 Task: Search one way flight ticket for 4 adults, 2 children, 2 infants in seat and 1 infant on lap in economy from Bemidji: Bemidji Regional Airport to Springfield: Abraham Lincoln Capital Airport on 5-2-2023. Choice of flights is Westjet. Price is upto 80000. Outbound departure time preference is 17:15.
Action: Mouse moved to (309, 128)
Screenshot: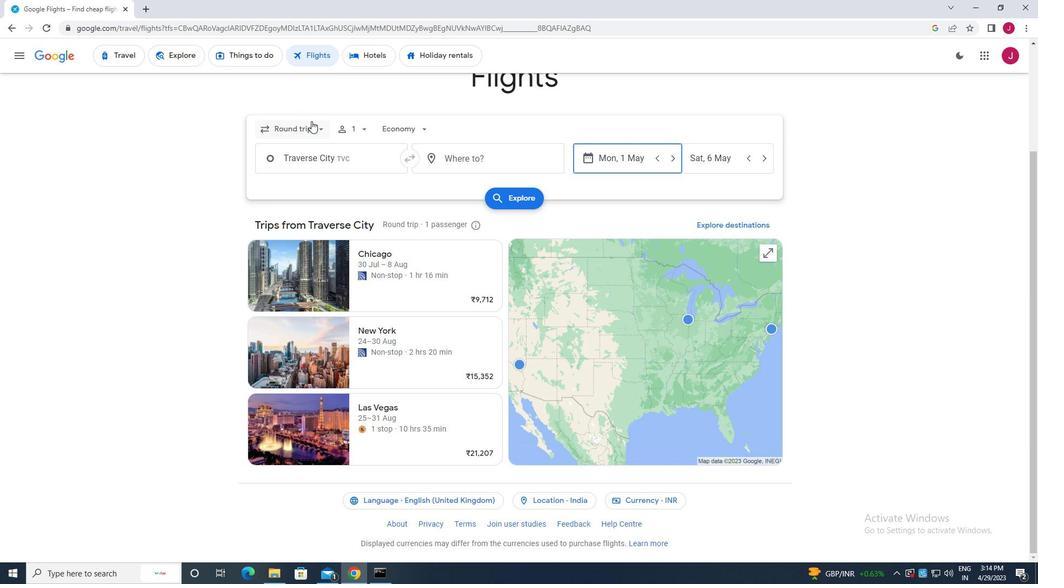 
Action: Mouse pressed left at (309, 128)
Screenshot: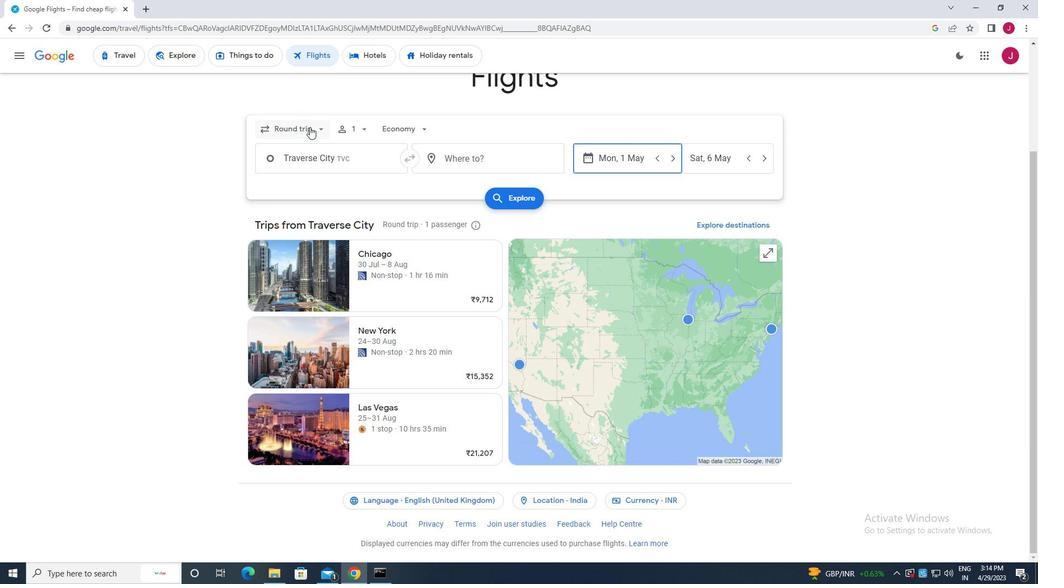 
Action: Mouse moved to (310, 181)
Screenshot: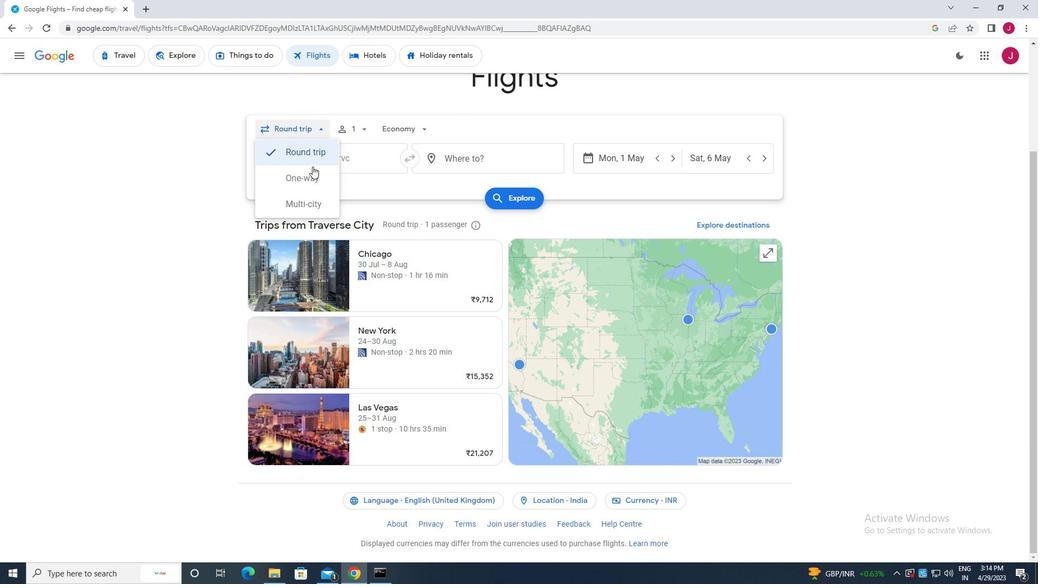 
Action: Mouse pressed left at (310, 181)
Screenshot: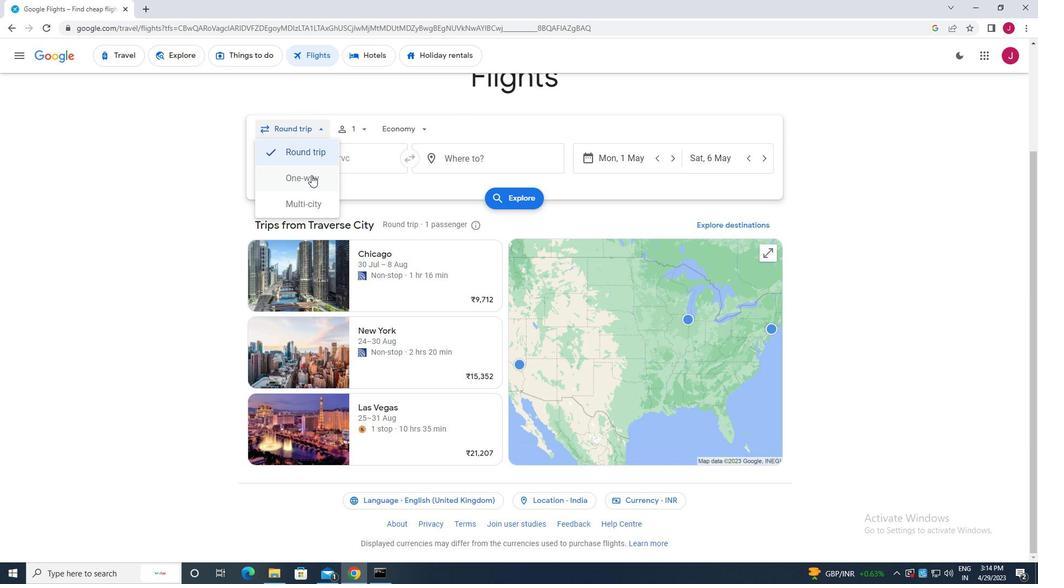 
Action: Mouse moved to (360, 126)
Screenshot: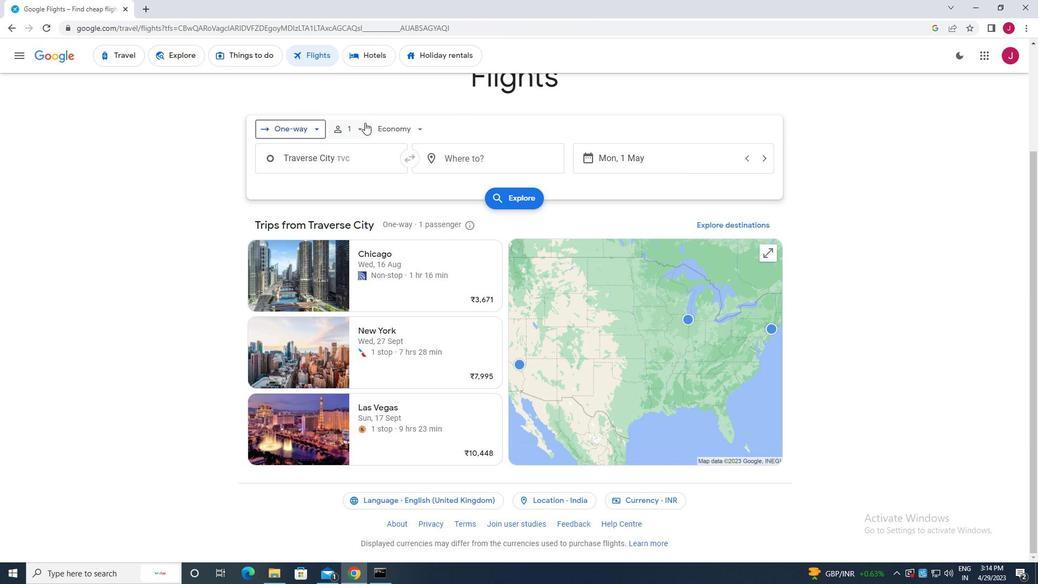 
Action: Mouse pressed left at (360, 126)
Screenshot: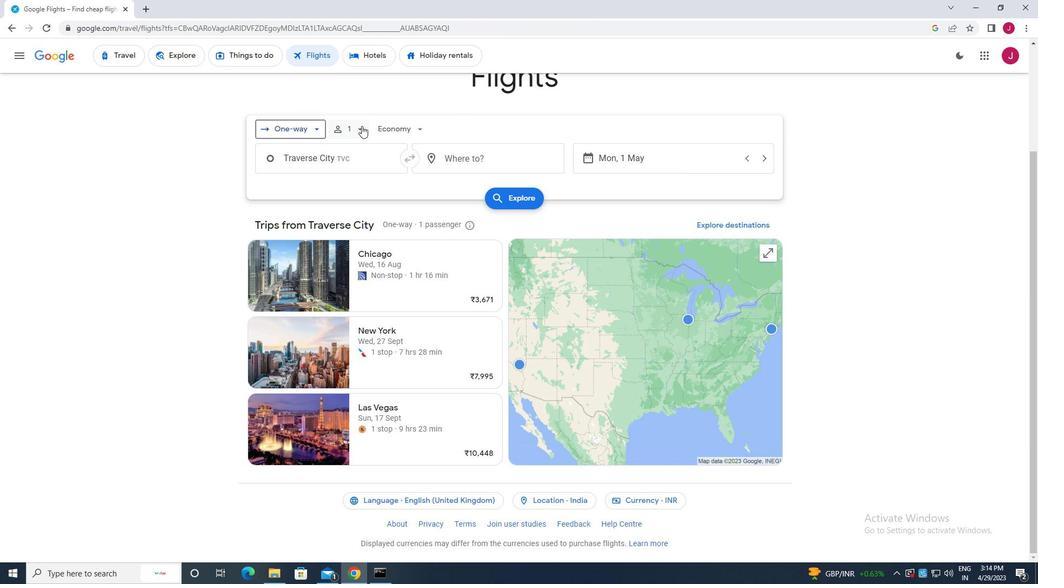 
Action: Mouse moved to (447, 157)
Screenshot: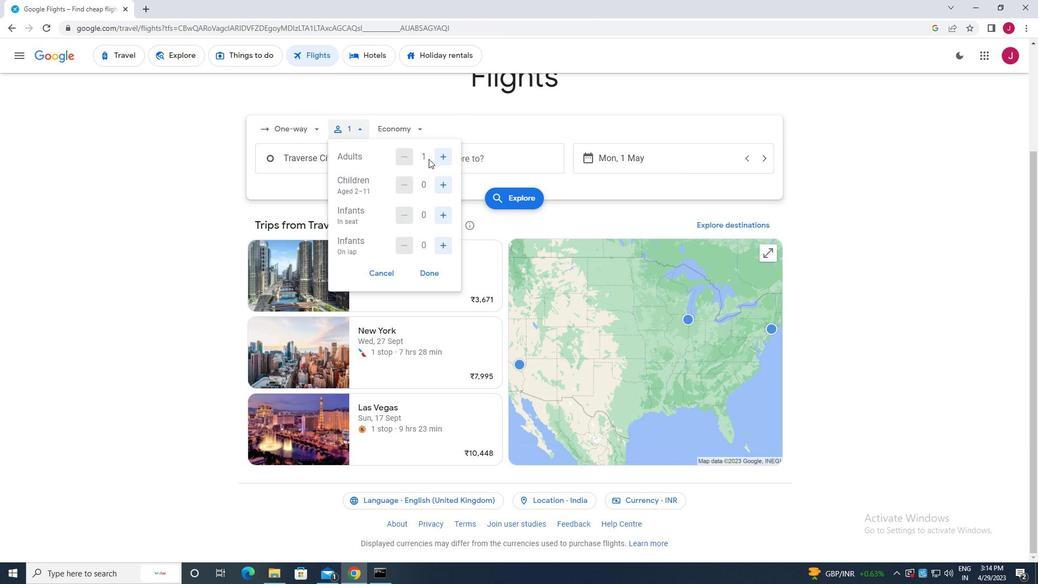 
Action: Mouse pressed left at (447, 157)
Screenshot: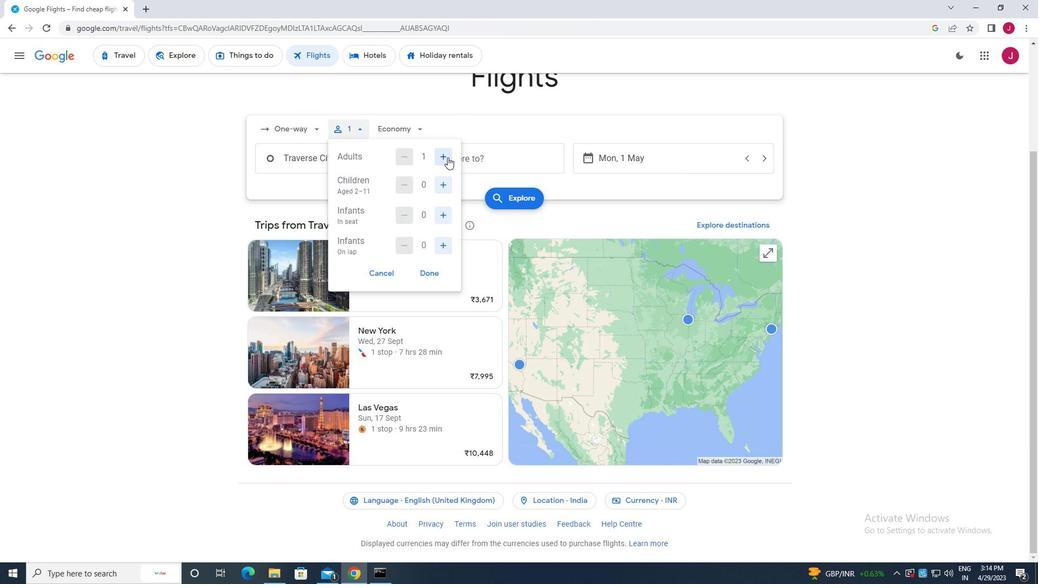 
Action: Mouse pressed left at (447, 157)
Screenshot: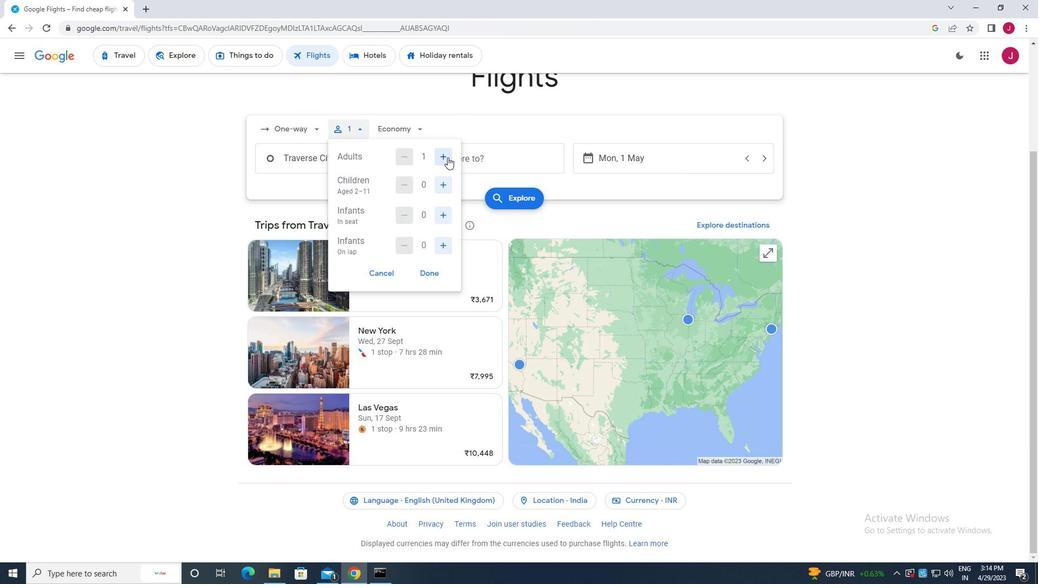 
Action: Mouse pressed left at (447, 157)
Screenshot: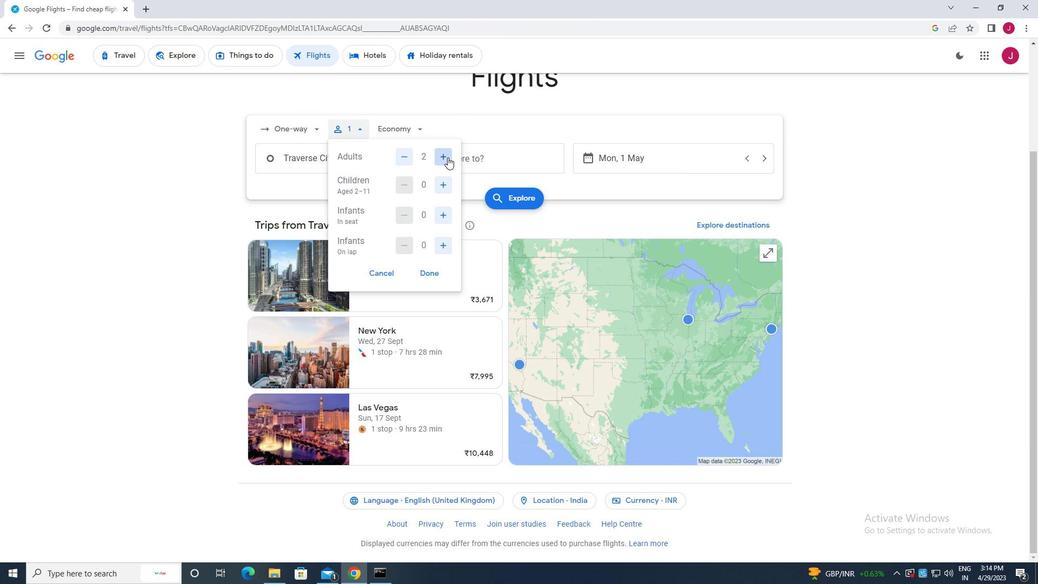 
Action: Mouse moved to (441, 186)
Screenshot: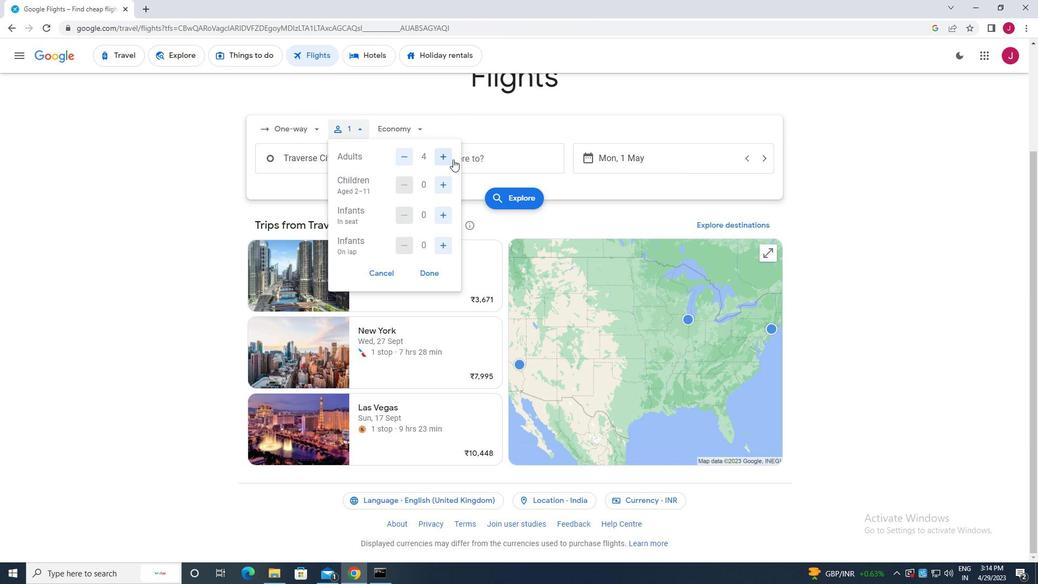 
Action: Mouse pressed left at (441, 186)
Screenshot: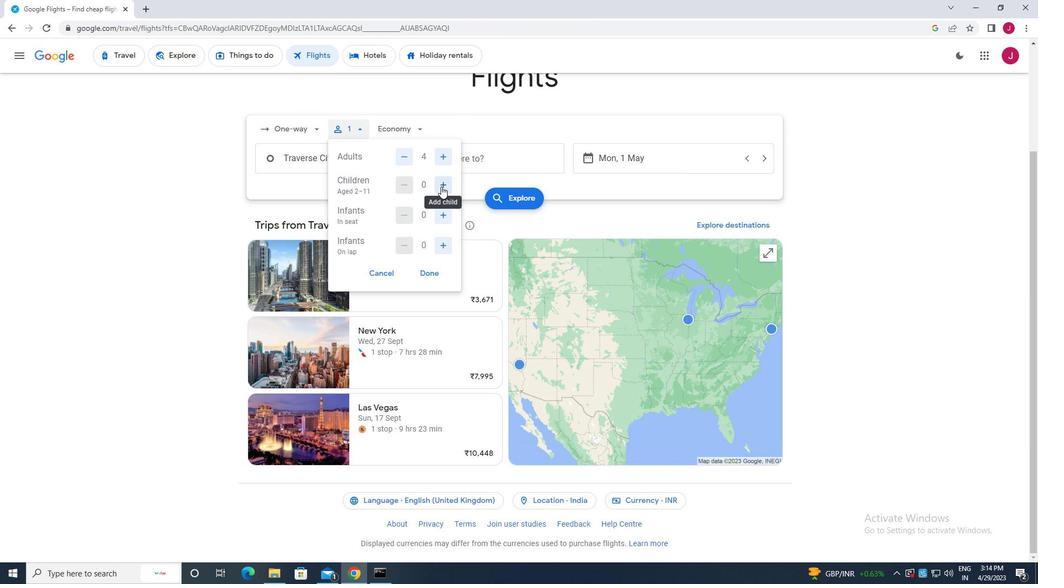 
Action: Mouse pressed left at (441, 186)
Screenshot: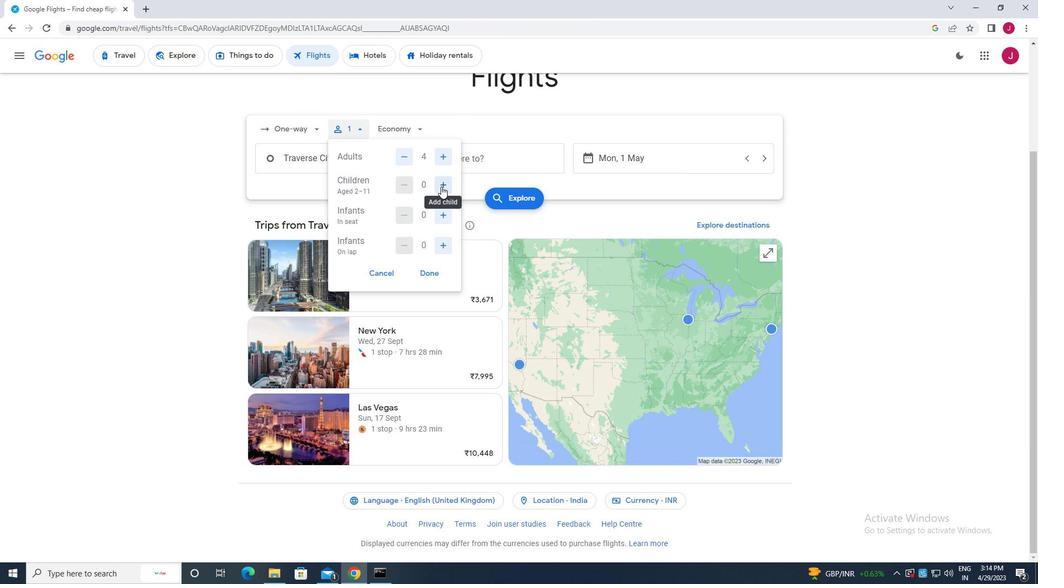 
Action: Mouse moved to (443, 213)
Screenshot: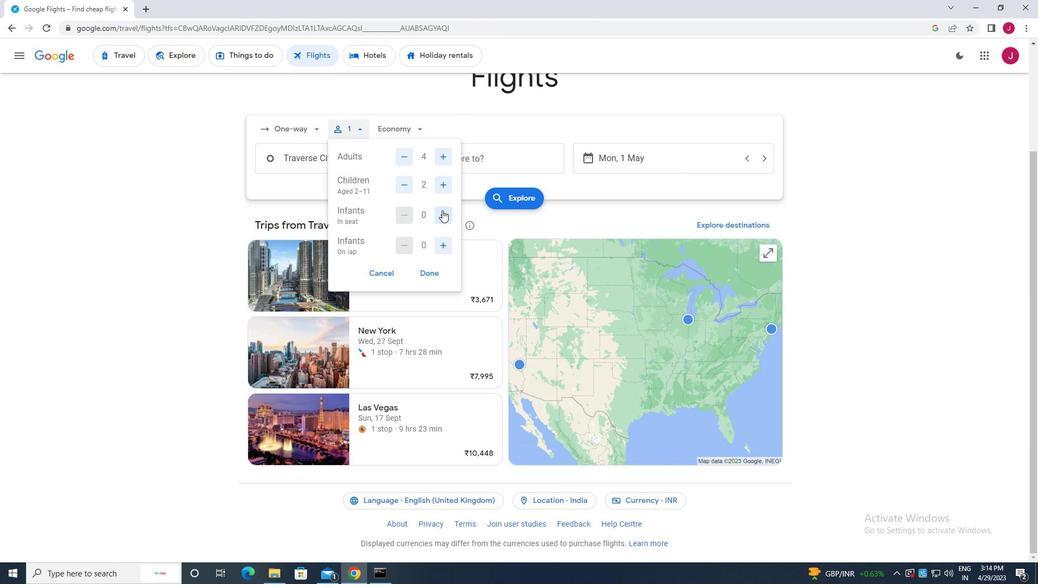 
Action: Mouse pressed left at (443, 213)
Screenshot: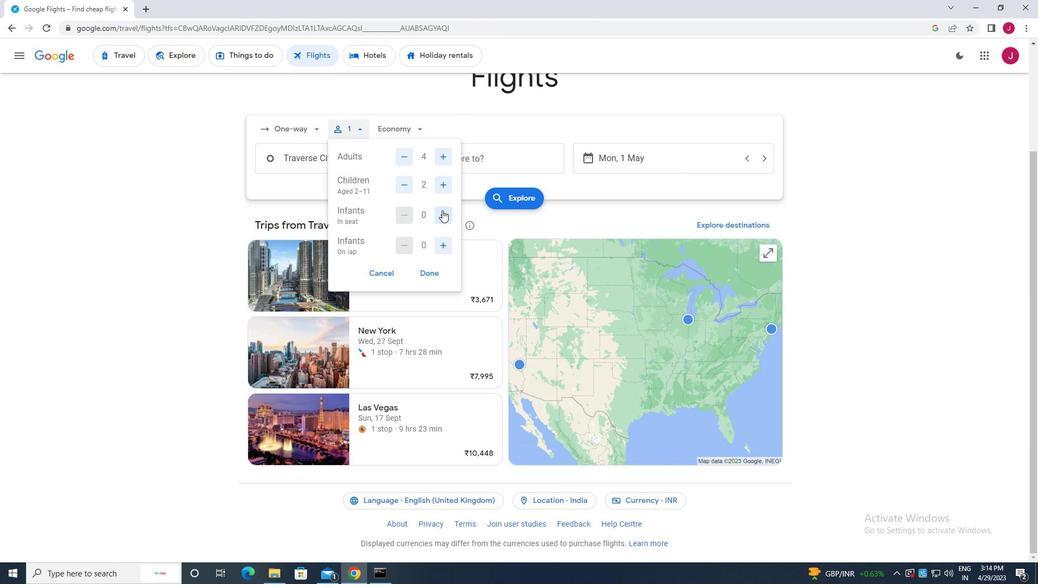 
Action: Mouse moved to (443, 213)
Screenshot: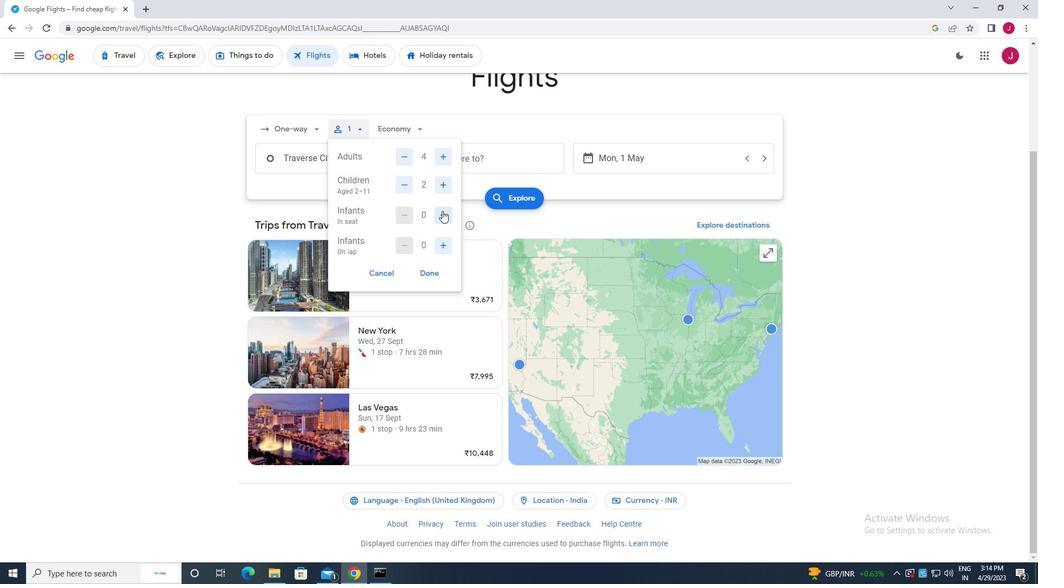 
Action: Mouse pressed left at (443, 213)
Screenshot: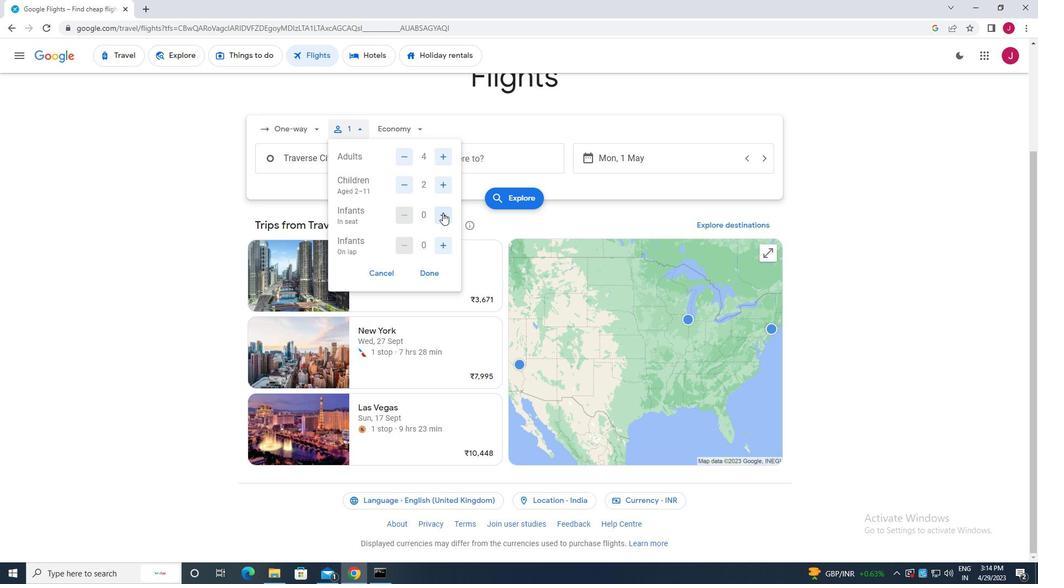 
Action: Mouse moved to (443, 244)
Screenshot: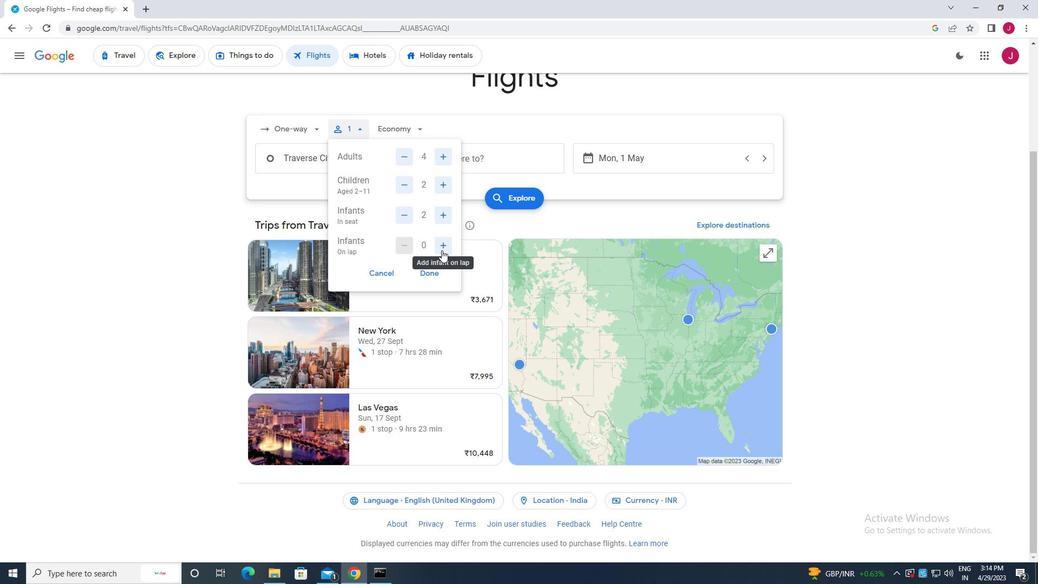 
Action: Mouse pressed left at (443, 244)
Screenshot: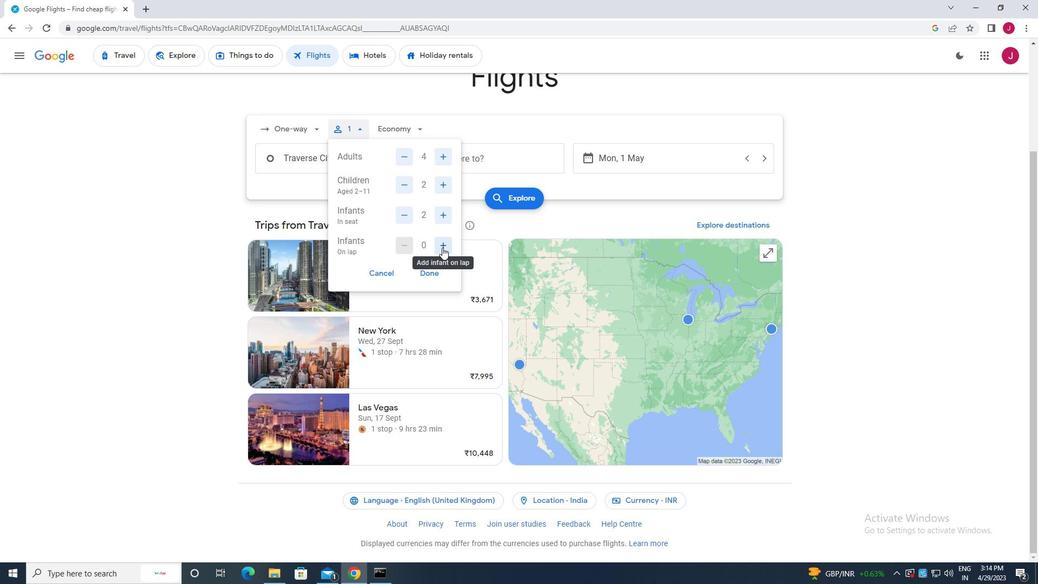 
Action: Mouse moved to (432, 270)
Screenshot: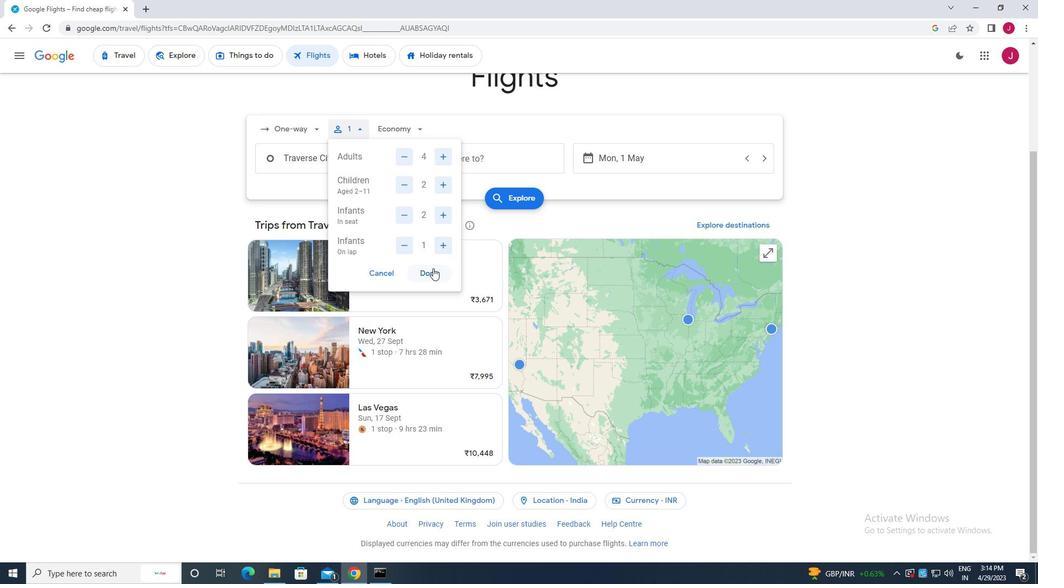 
Action: Mouse pressed left at (432, 270)
Screenshot: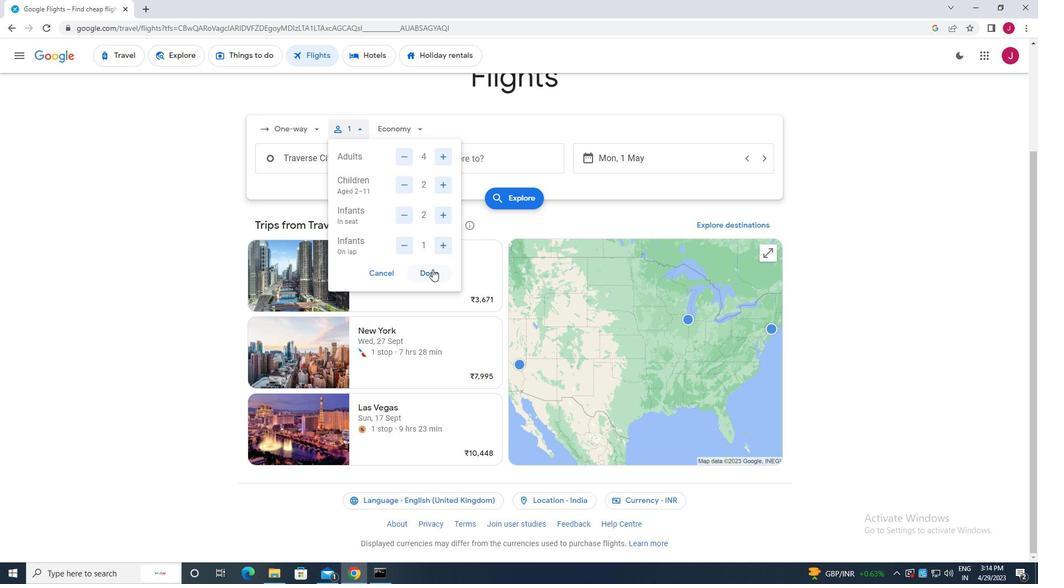 
Action: Mouse moved to (411, 130)
Screenshot: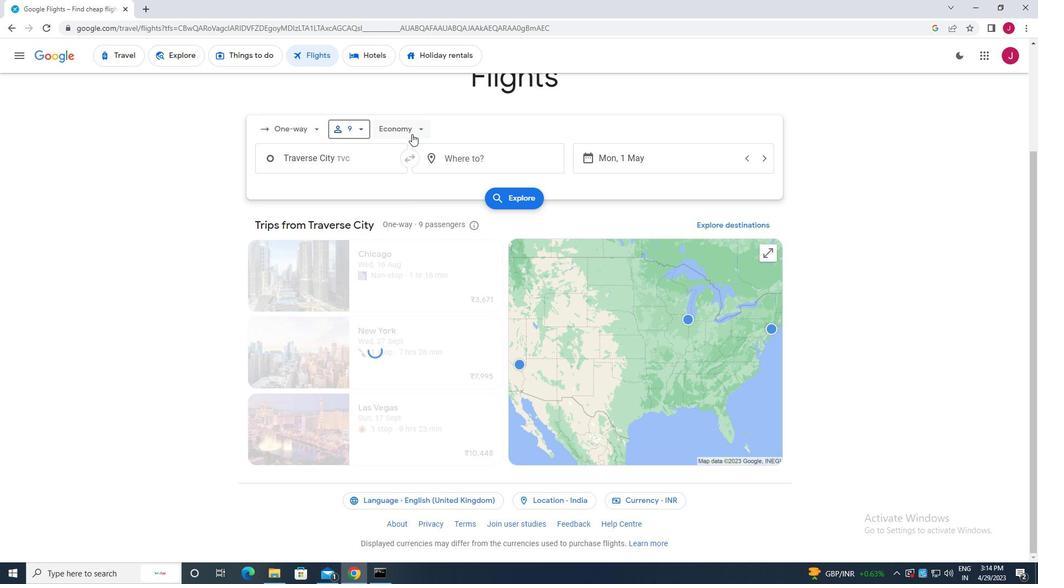 
Action: Mouse pressed left at (411, 130)
Screenshot: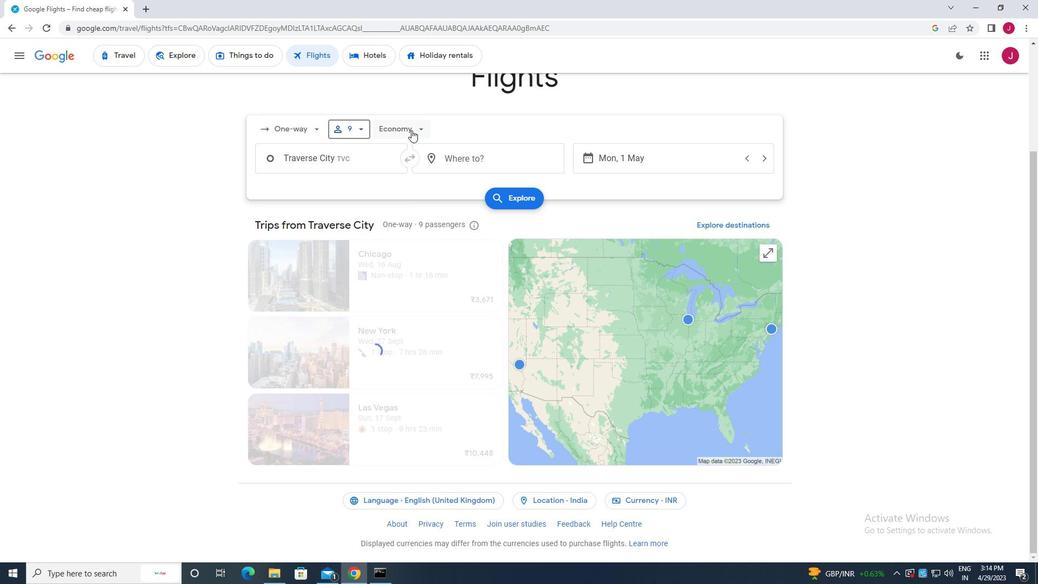 
Action: Mouse moved to (431, 150)
Screenshot: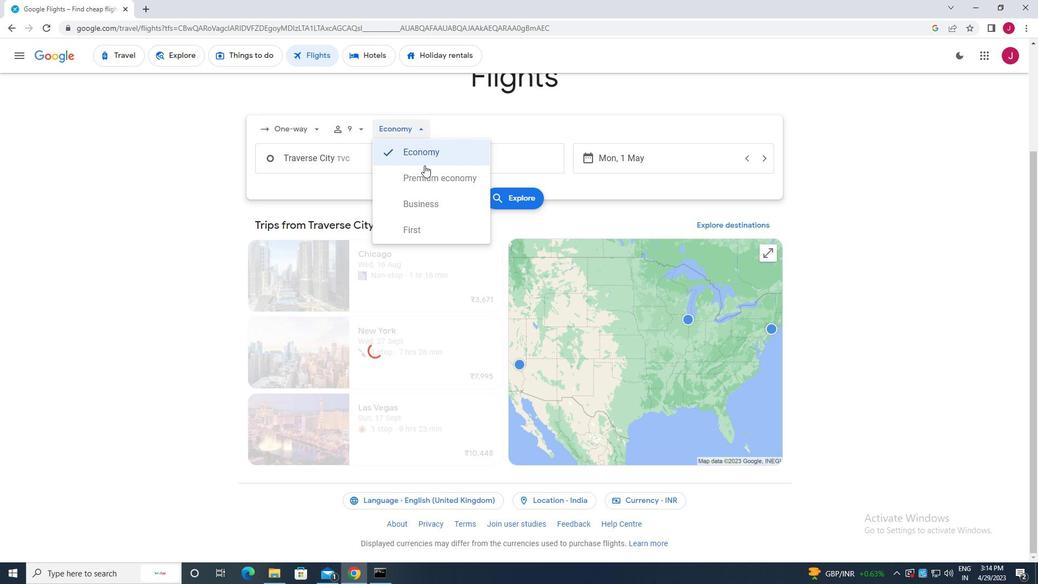 
Action: Mouse pressed left at (431, 150)
Screenshot: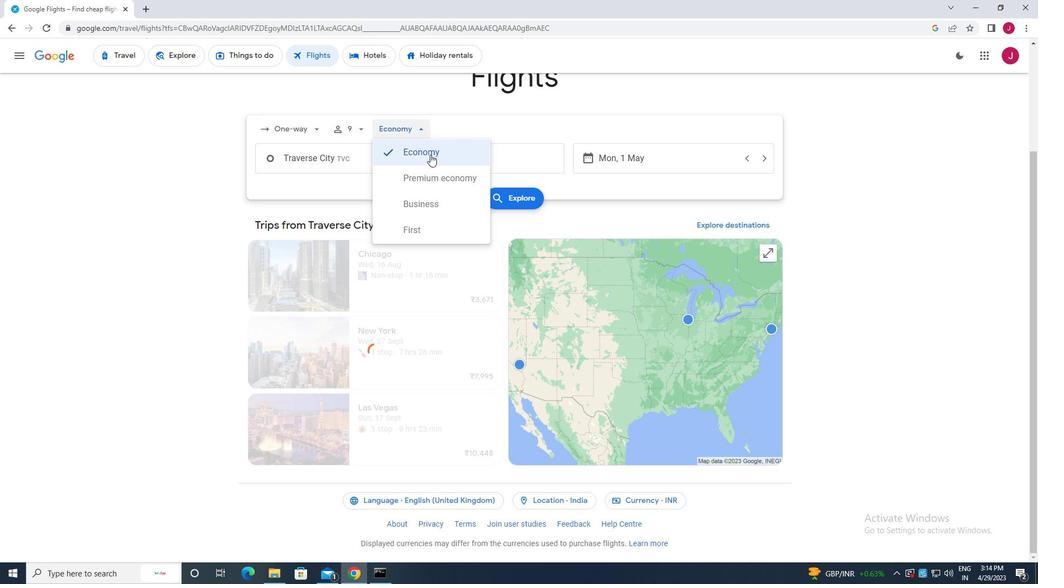 
Action: Mouse moved to (347, 156)
Screenshot: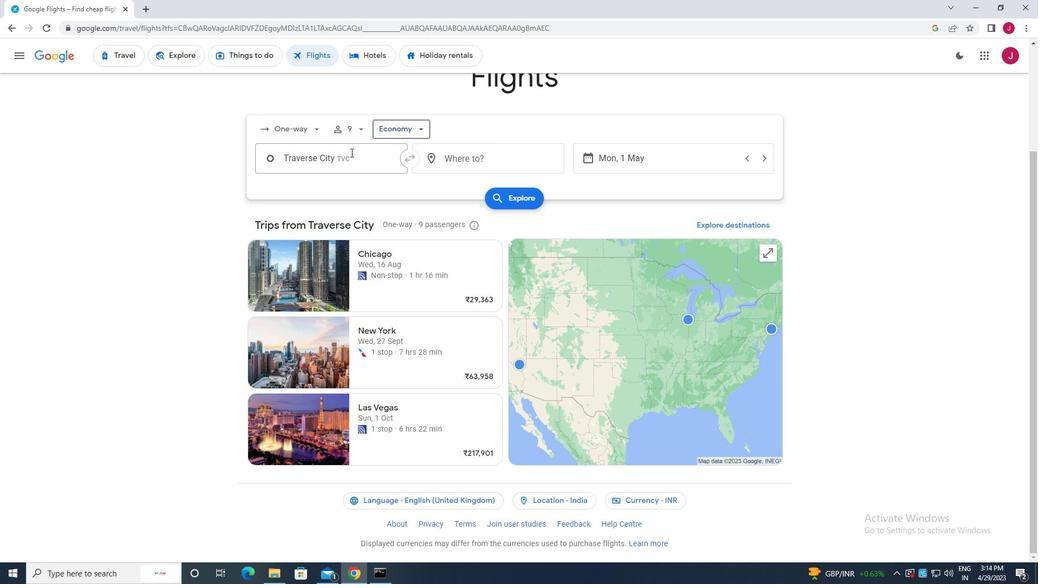 
Action: Mouse pressed left at (347, 156)
Screenshot: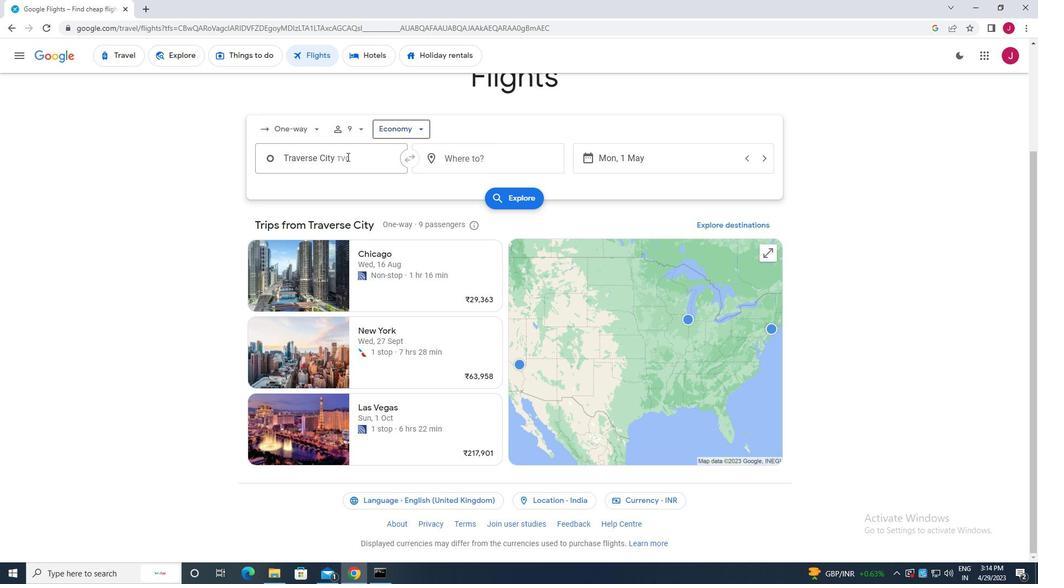 
Action: Mouse moved to (355, 172)
Screenshot: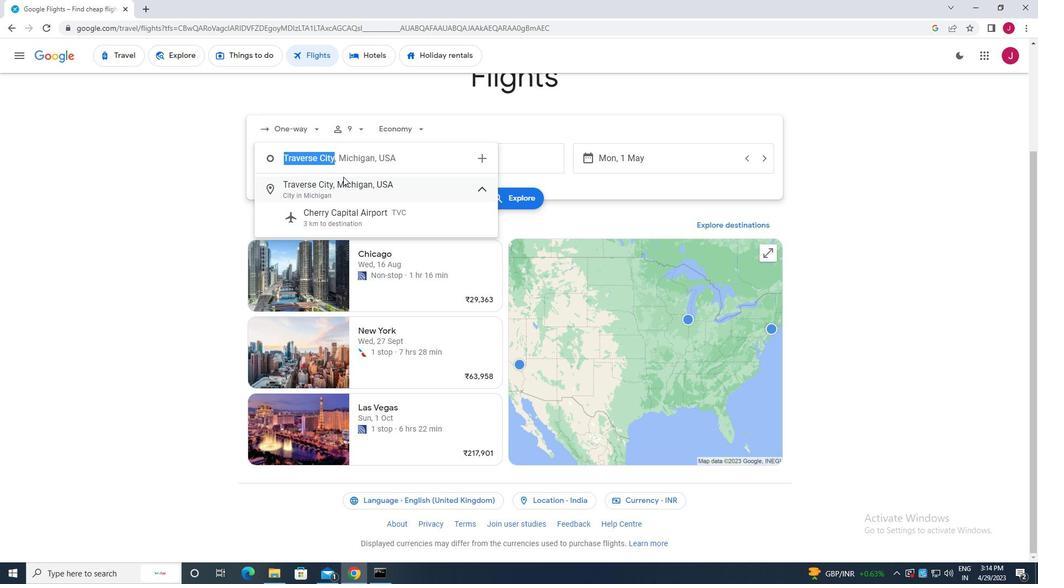 
Action: Key pressed bemidji
Screenshot: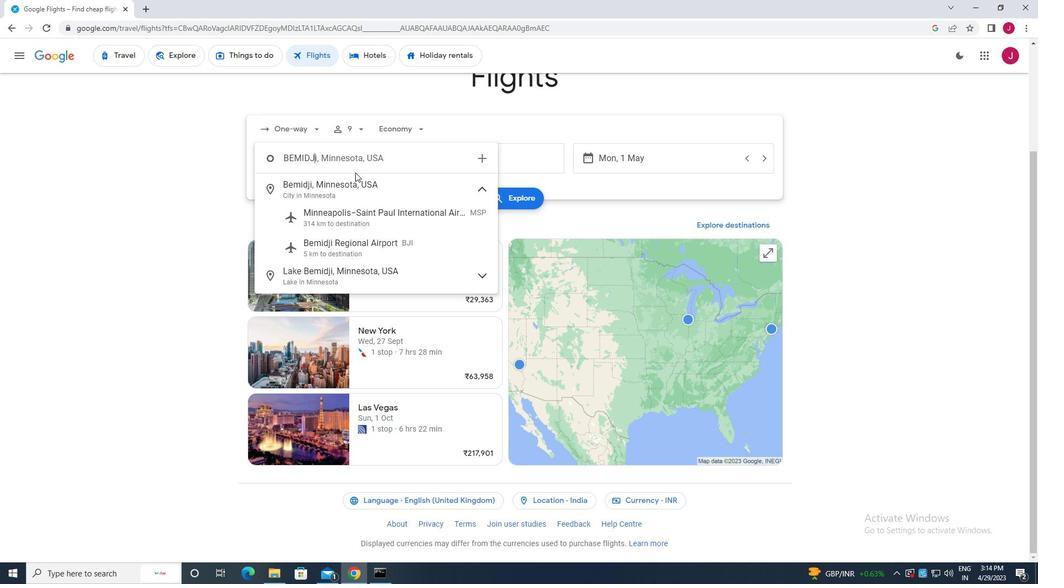 
Action: Mouse moved to (358, 241)
Screenshot: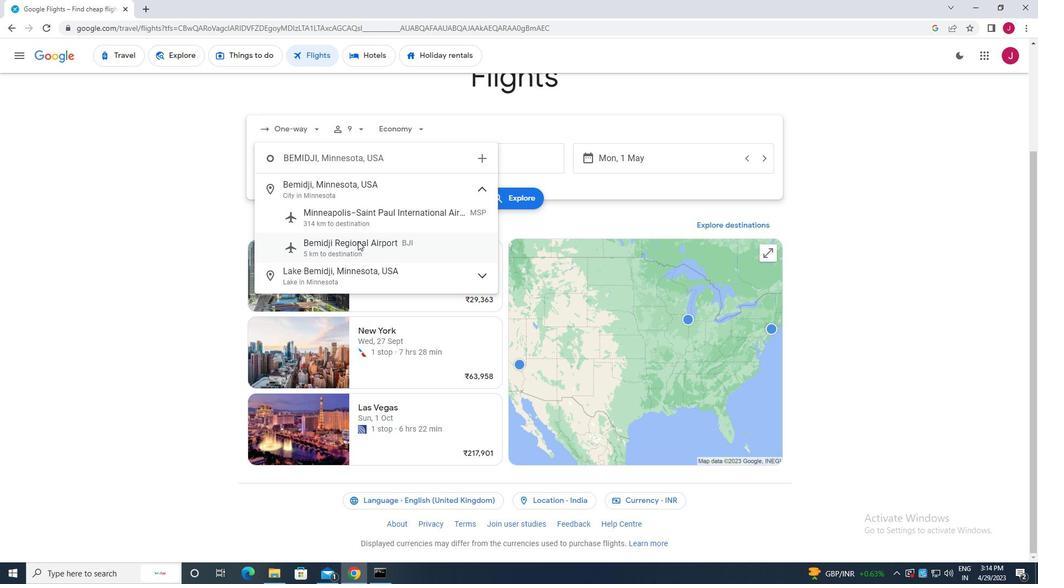 
Action: Mouse pressed left at (358, 241)
Screenshot: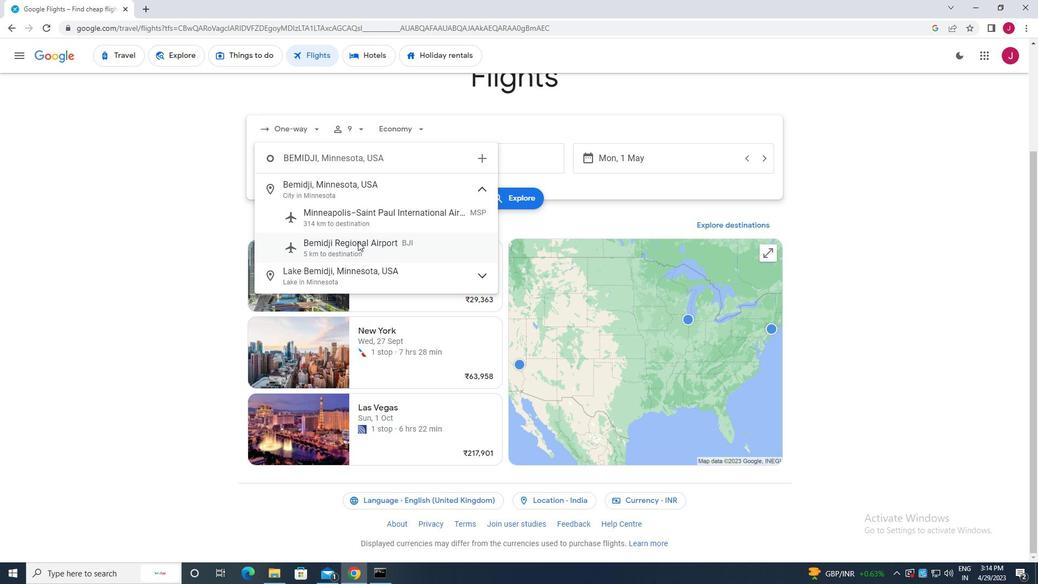 
Action: Mouse moved to (486, 160)
Screenshot: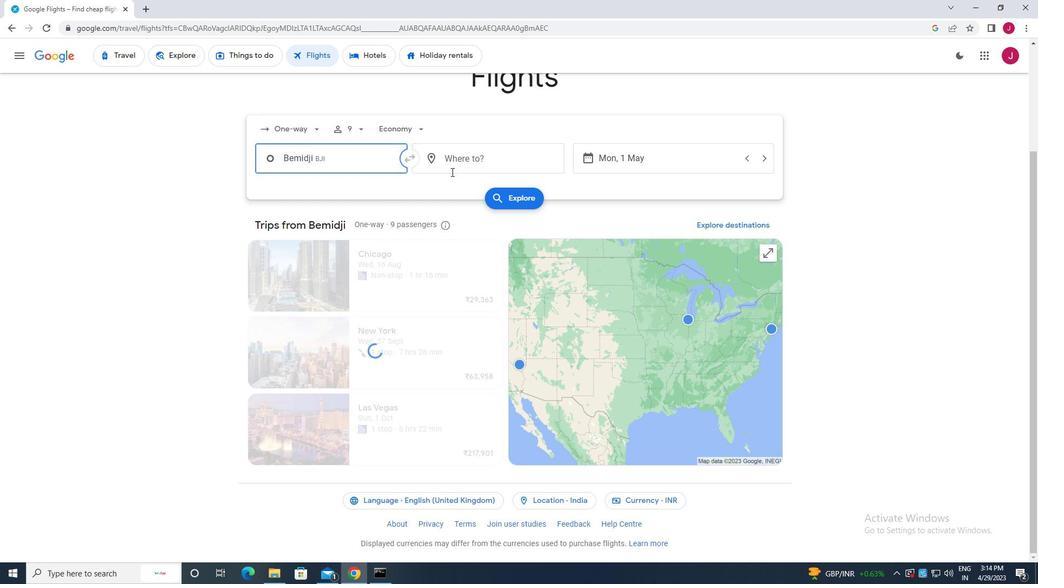 
Action: Mouse pressed left at (486, 160)
Screenshot: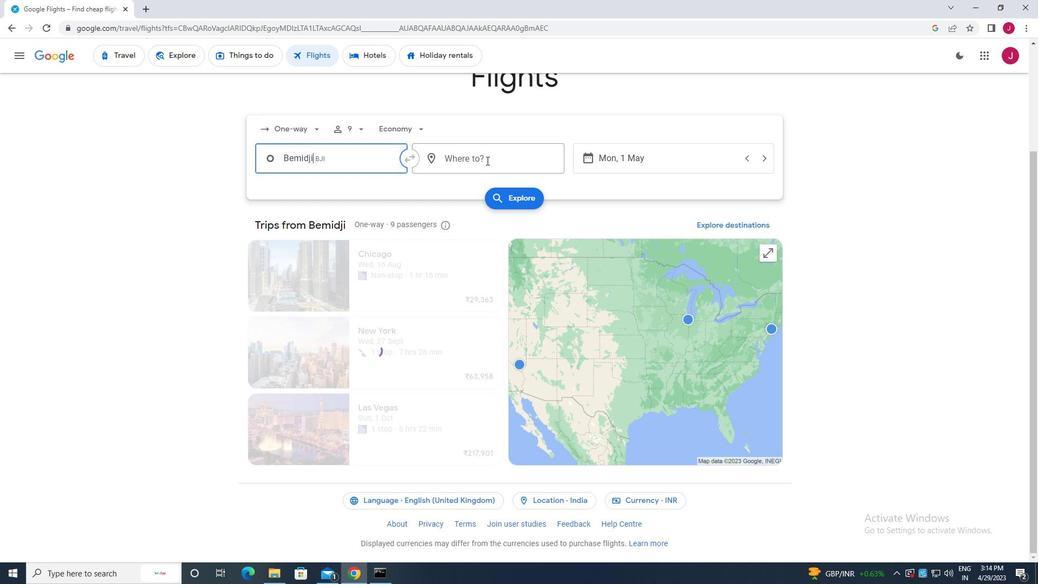 
Action: Mouse moved to (486, 160)
Screenshot: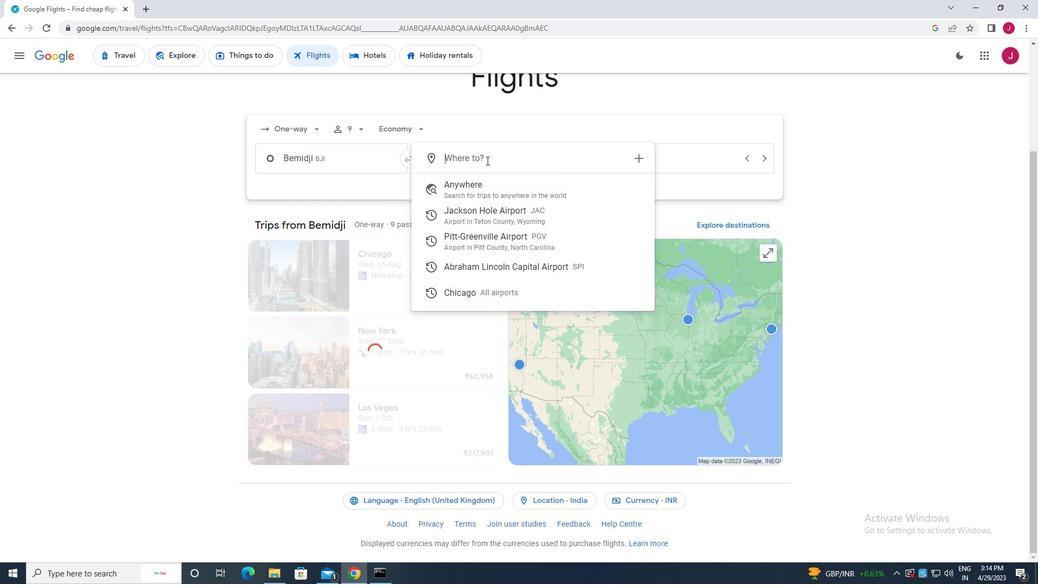 
Action: Key pressed abra
Screenshot: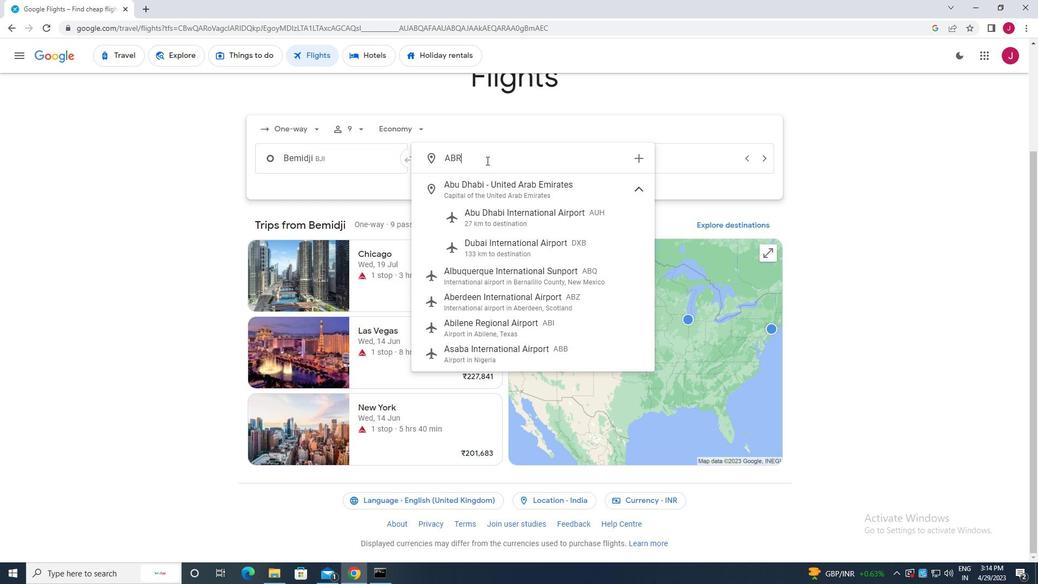
Action: Mouse moved to (483, 223)
Screenshot: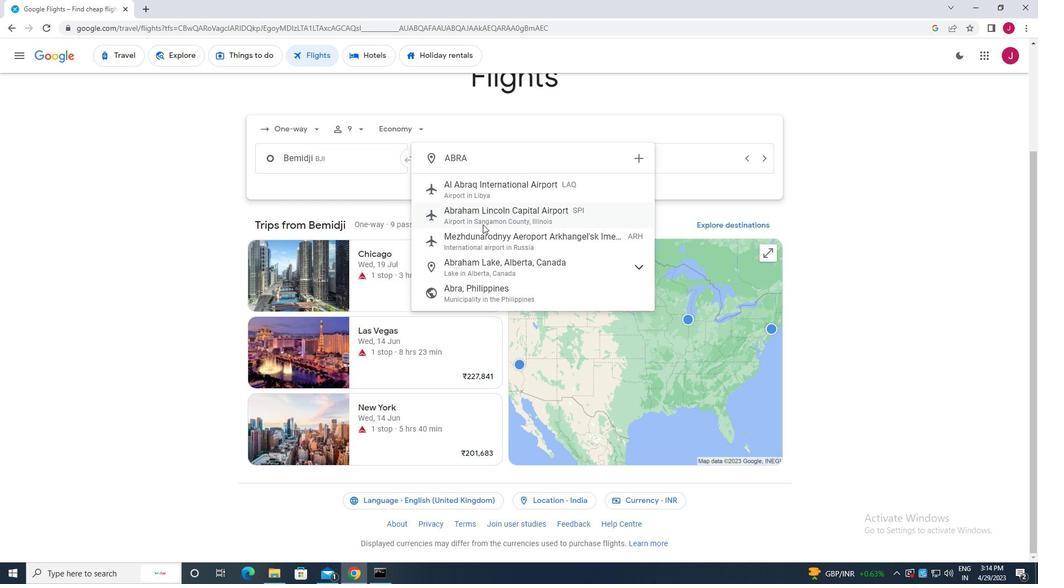 
Action: Mouse pressed left at (483, 223)
Screenshot: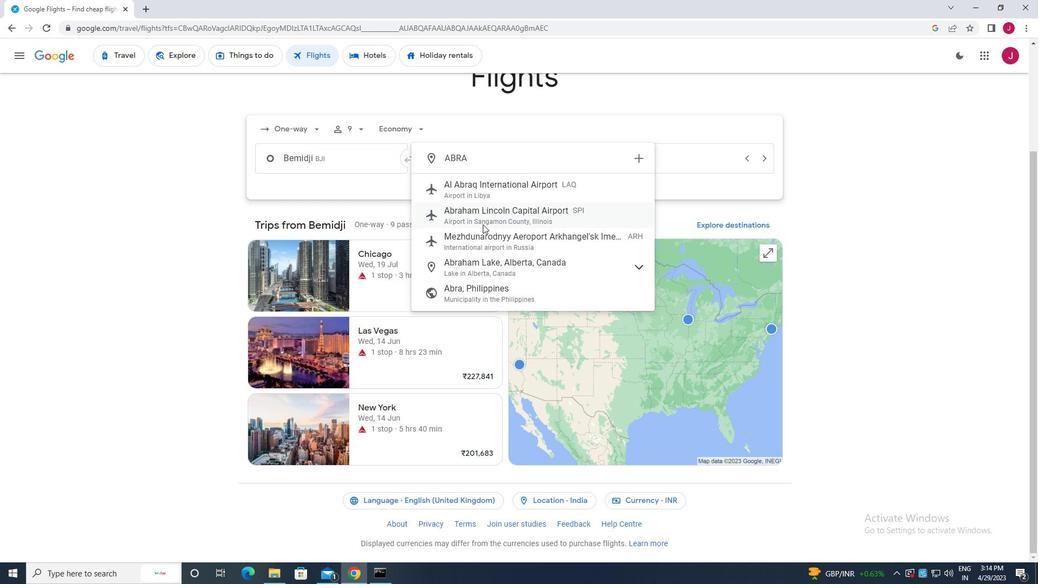 
Action: Mouse moved to (646, 161)
Screenshot: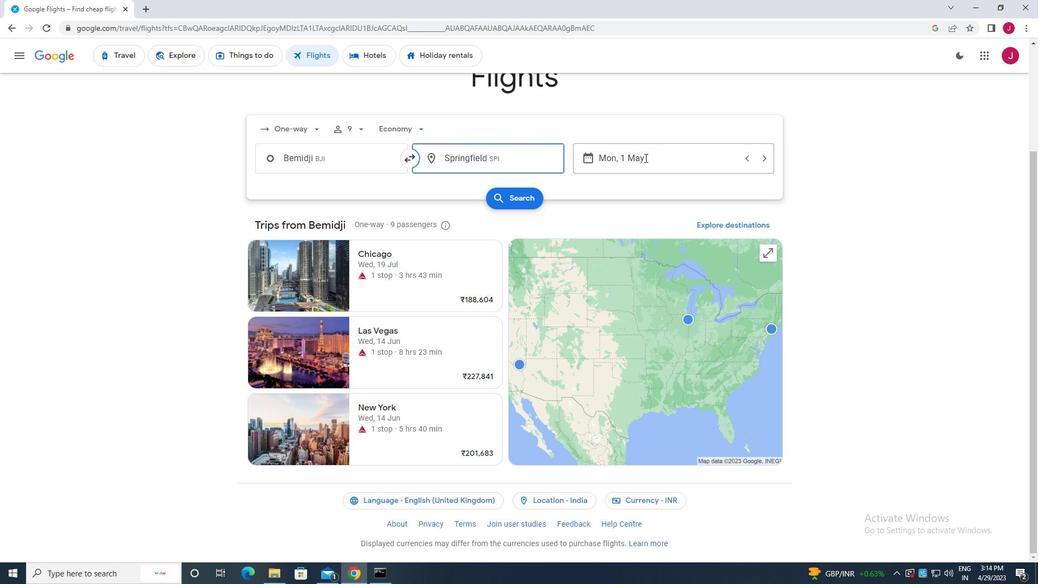 
Action: Mouse pressed left at (646, 161)
Screenshot: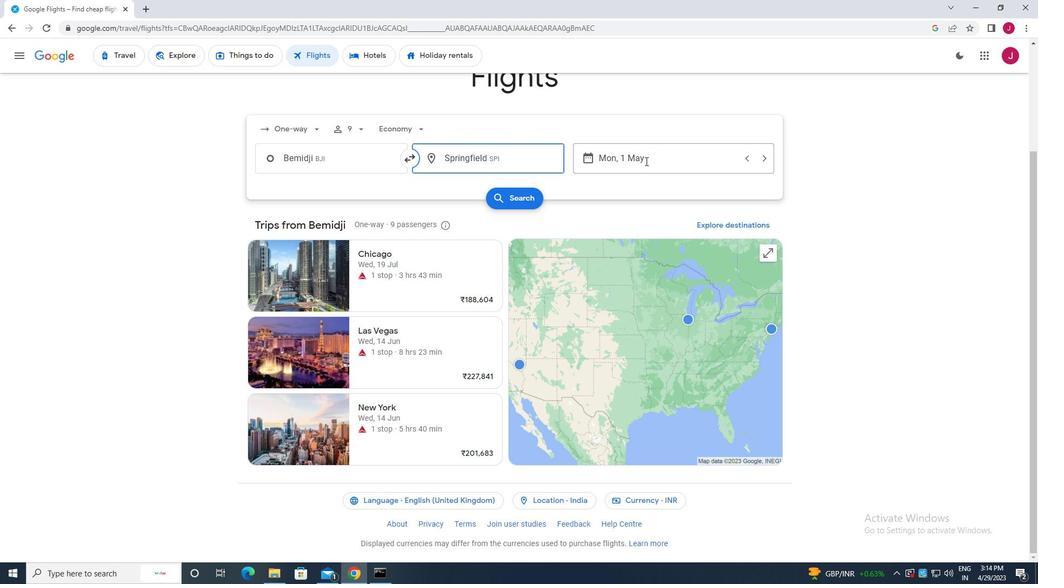 
Action: Mouse moved to (656, 248)
Screenshot: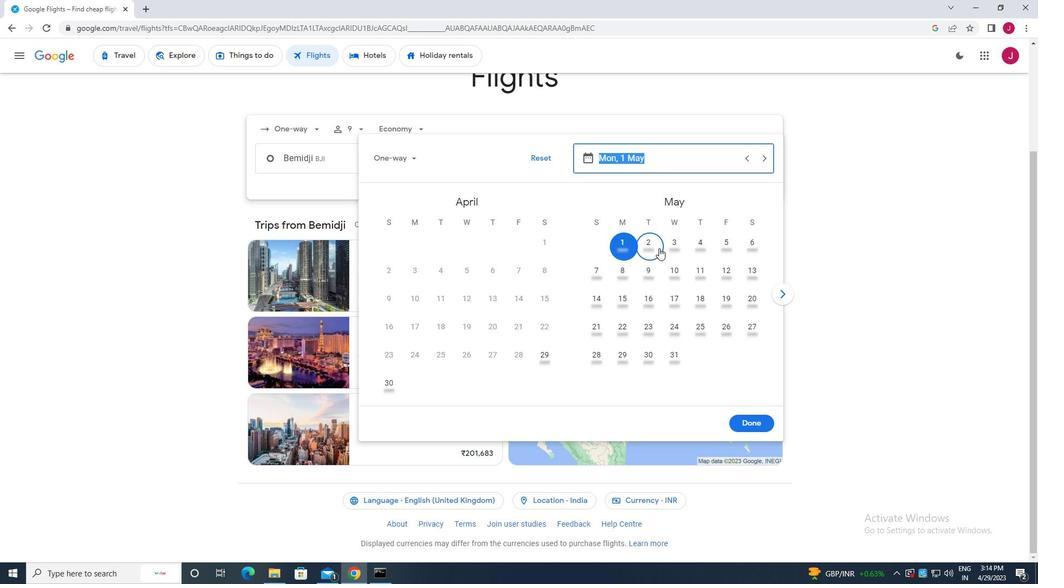
Action: Mouse pressed left at (656, 248)
Screenshot: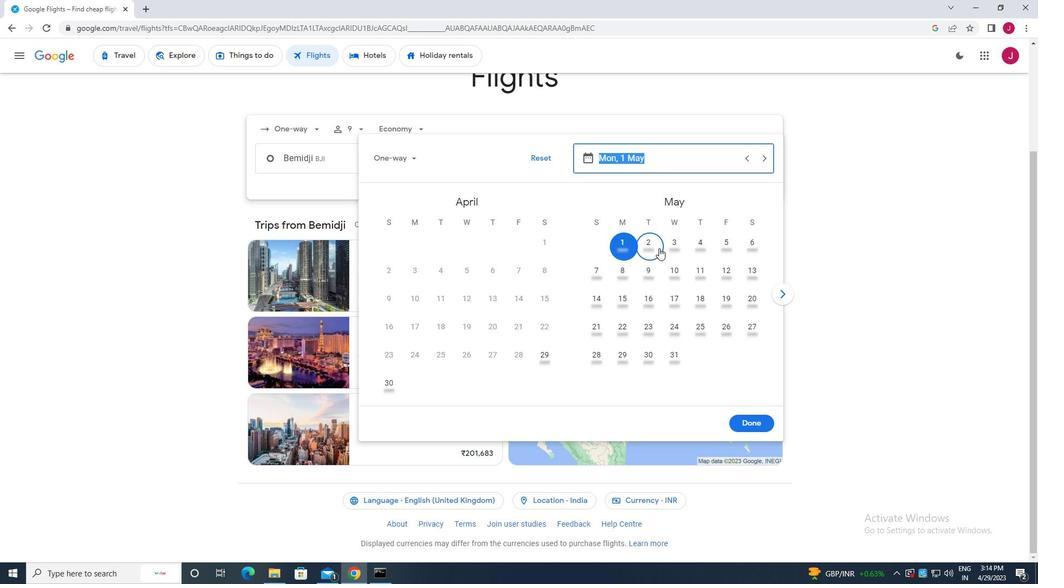 
Action: Mouse moved to (745, 422)
Screenshot: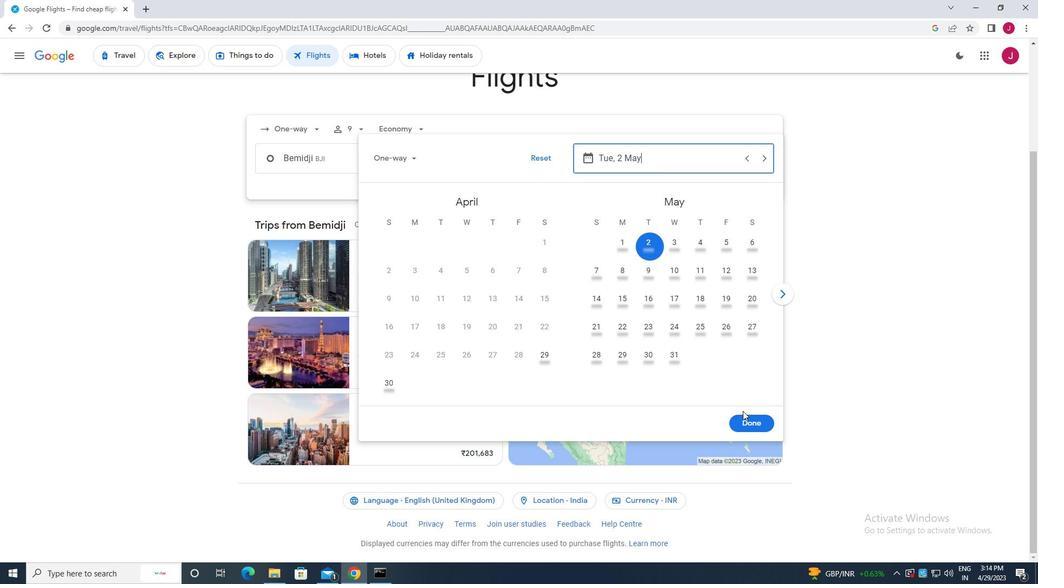 
Action: Mouse pressed left at (745, 422)
Screenshot: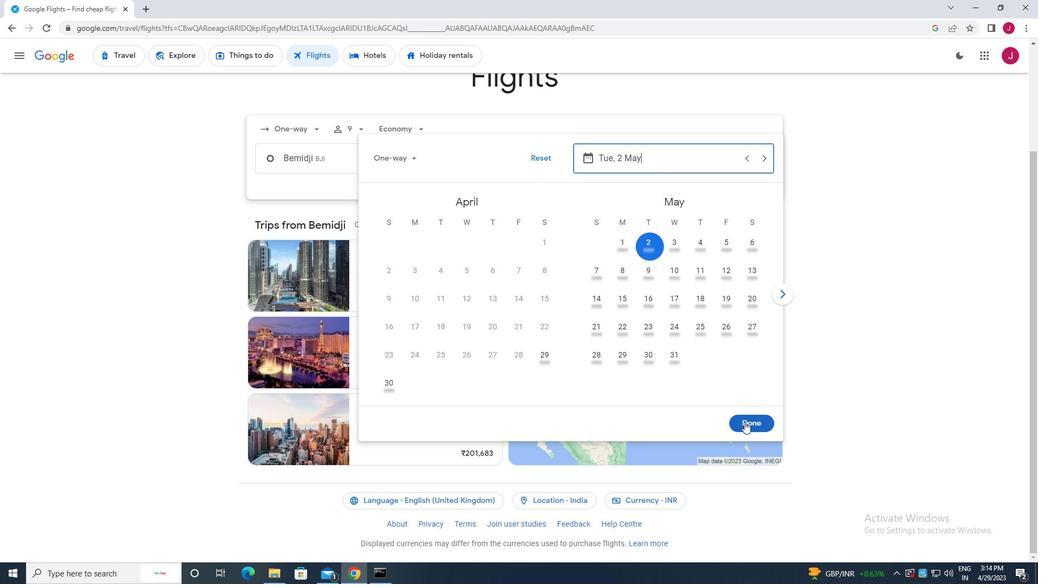 
Action: Mouse moved to (520, 199)
Screenshot: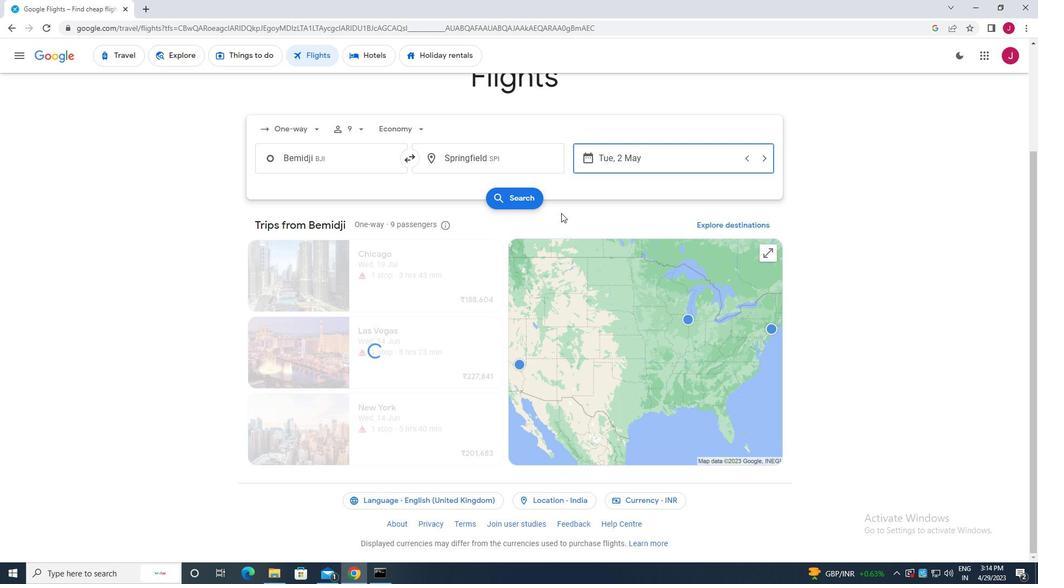 
Action: Mouse pressed left at (520, 199)
Screenshot: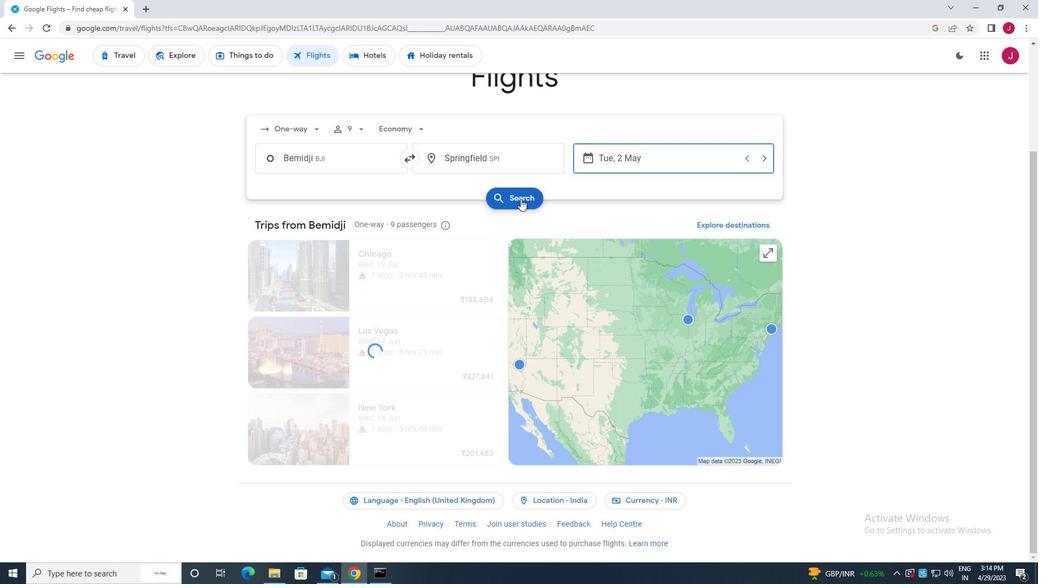 
Action: Mouse moved to (274, 156)
Screenshot: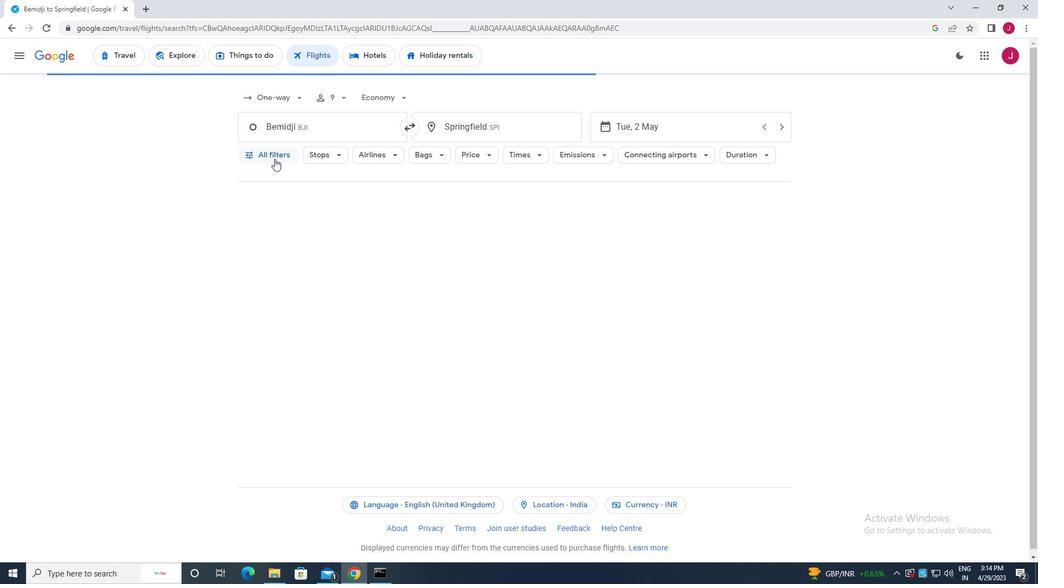 
Action: Mouse pressed left at (274, 156)
Screenshot: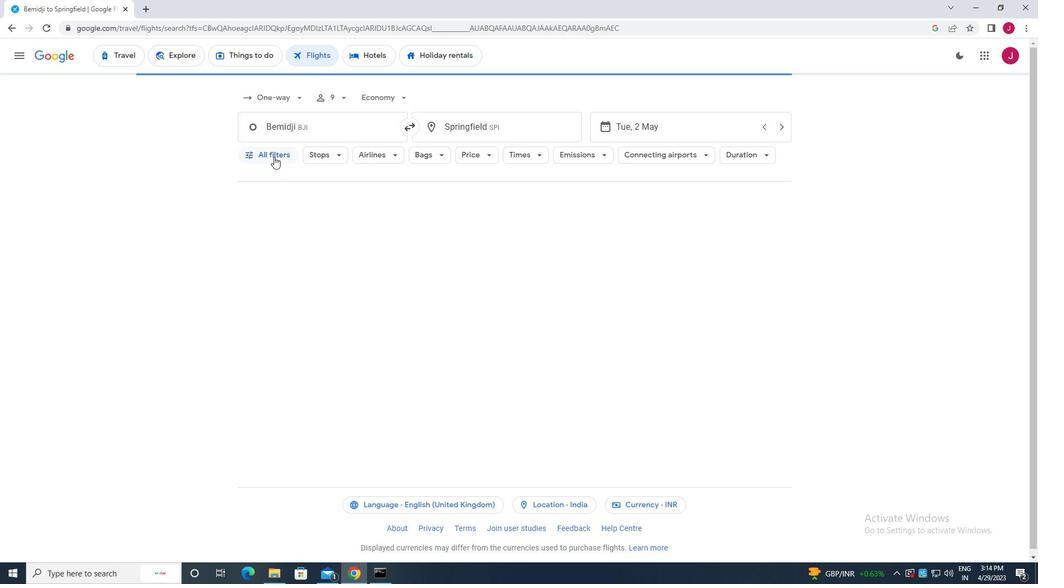 
Action: Mouse moved to (323, 281)
Screenshot: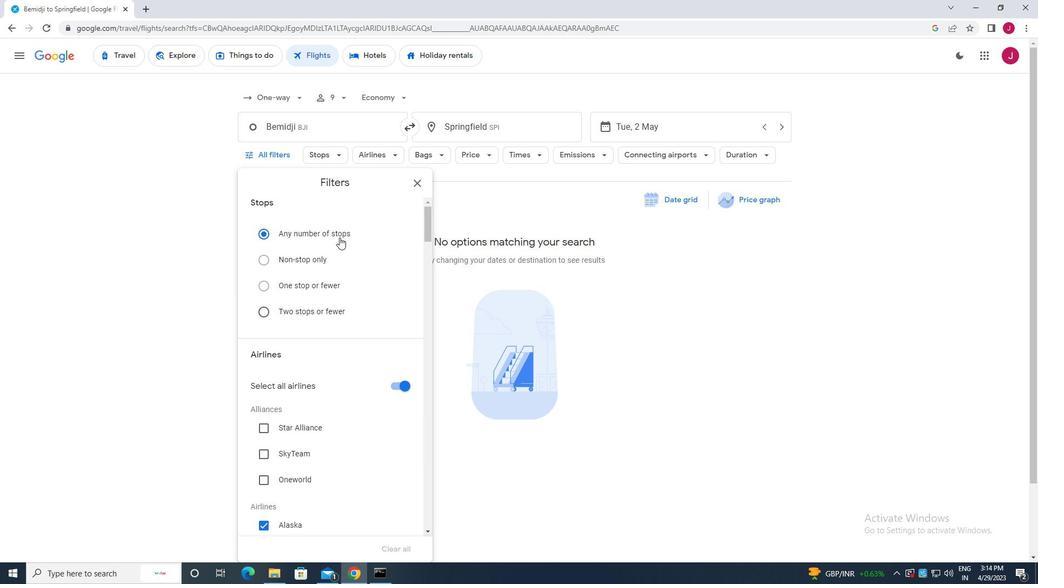 
Action: Mouse scrolled (323, 281) with delta (0, 0)
Screenshot: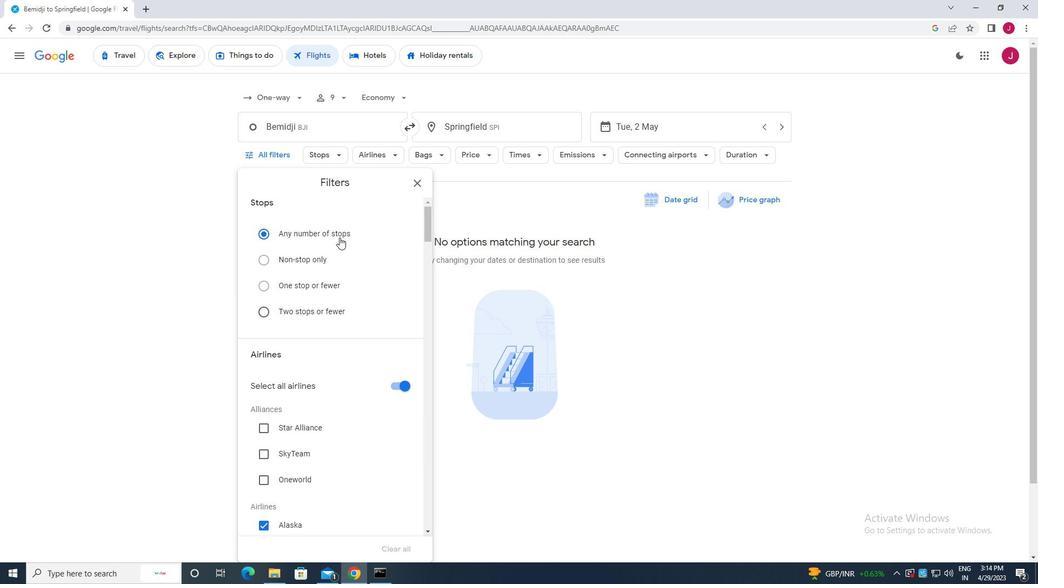 
Action: Mouse moved to (324, 289)
Screenshot: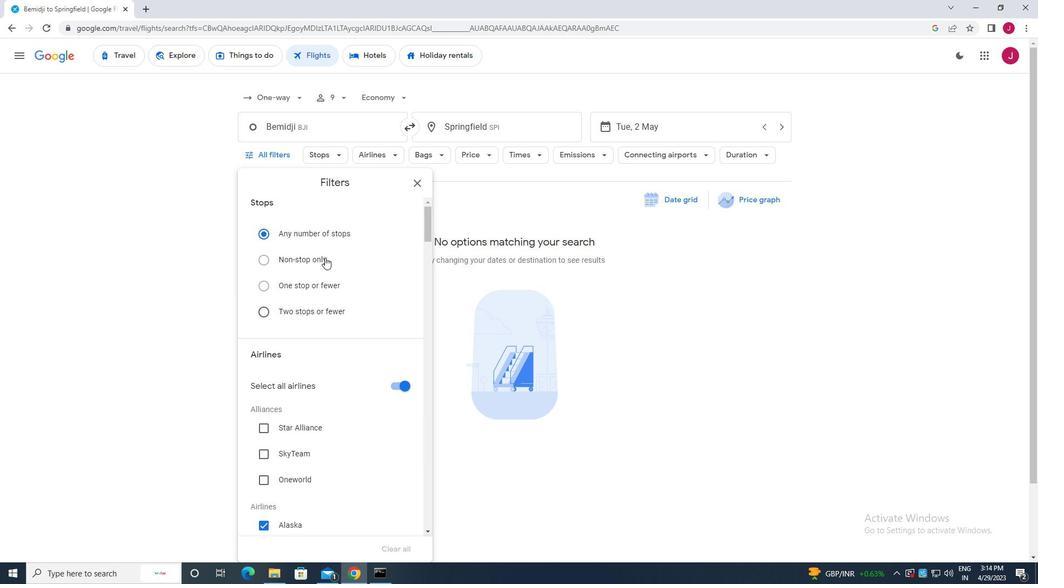 
Action: Mouse scrolled (324, 288) with delta (0, 0)
Screenshot: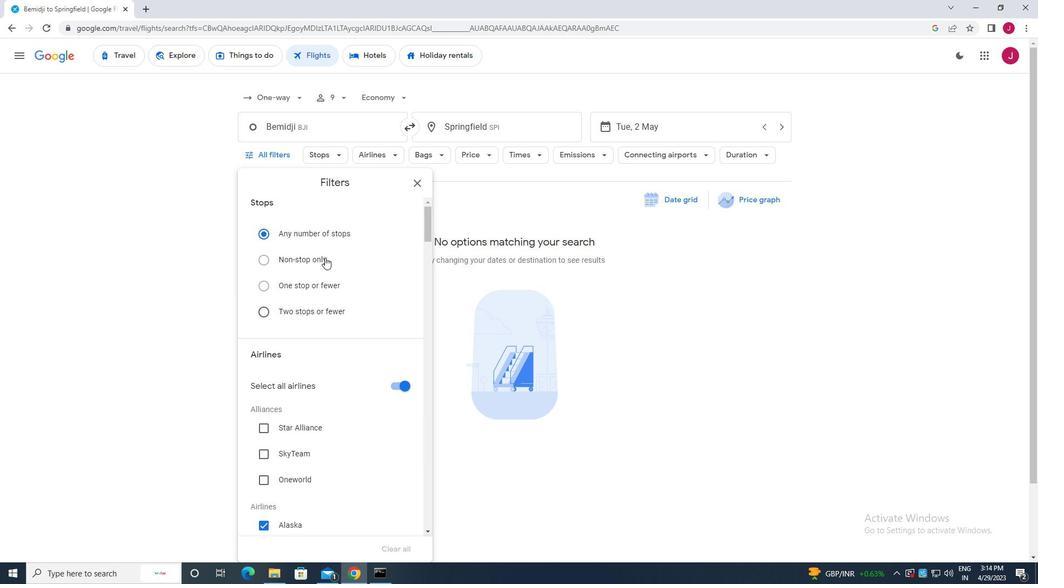 
Action: Mouse scrolled (324, 288) with delta (0, 0)
Screenshot: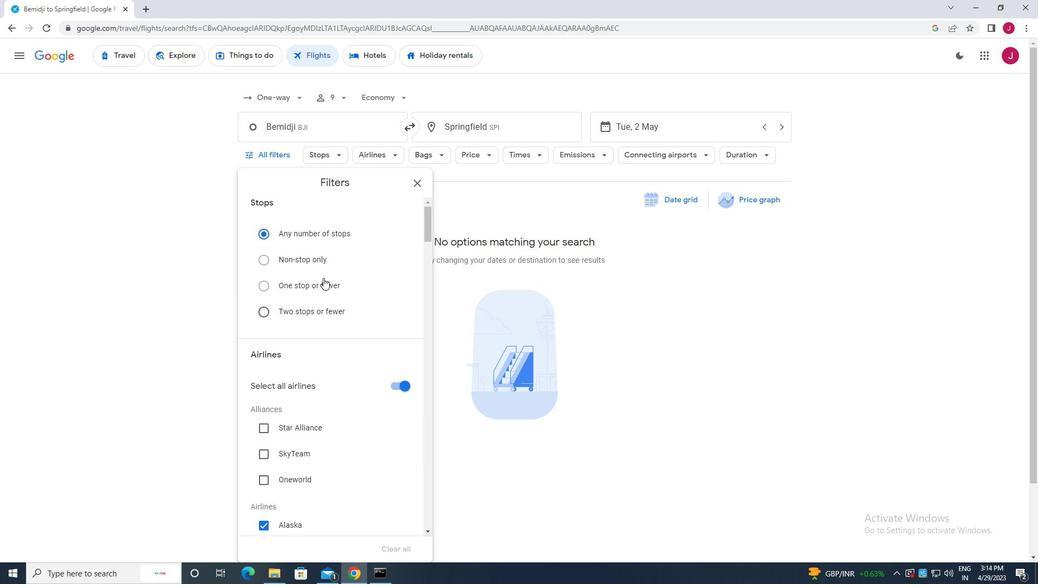 
Action: Mouse moved to (394, 219)
Screenshot: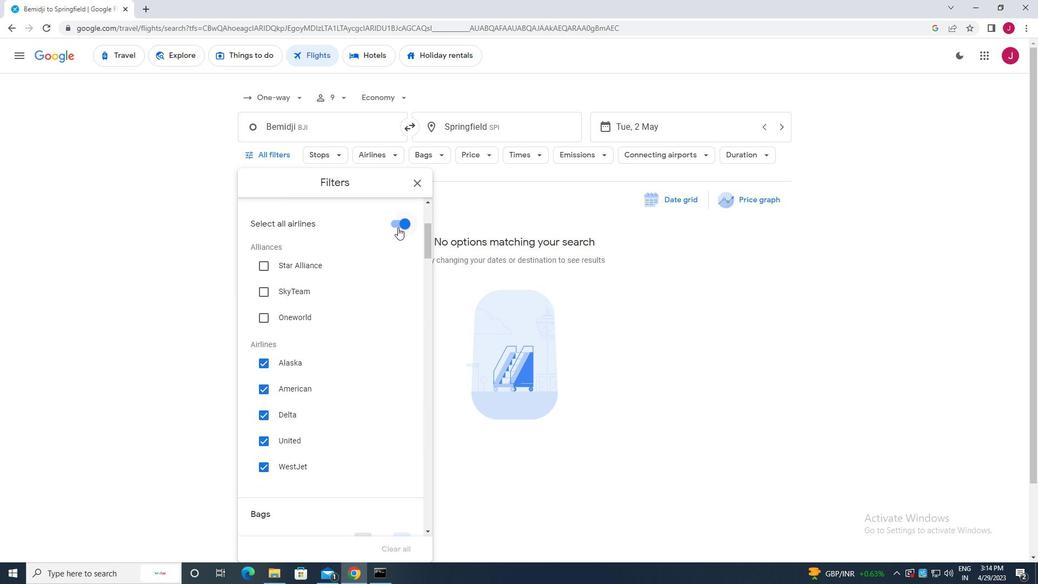 
Action: Mouse pressed left at (394, 219)
Screenshot: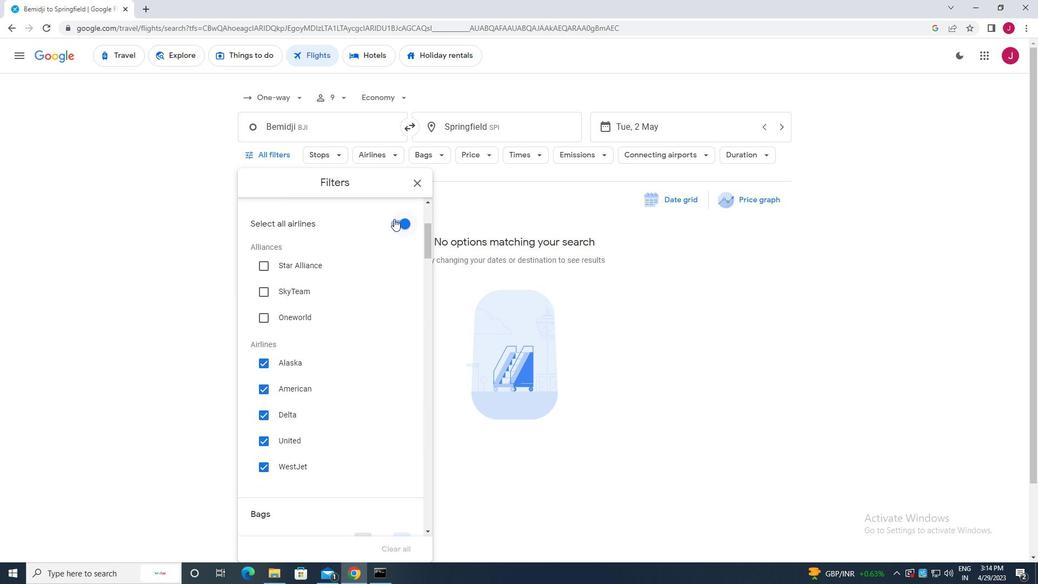 
Action: Mouse moved to (403, 233)
Screenshot: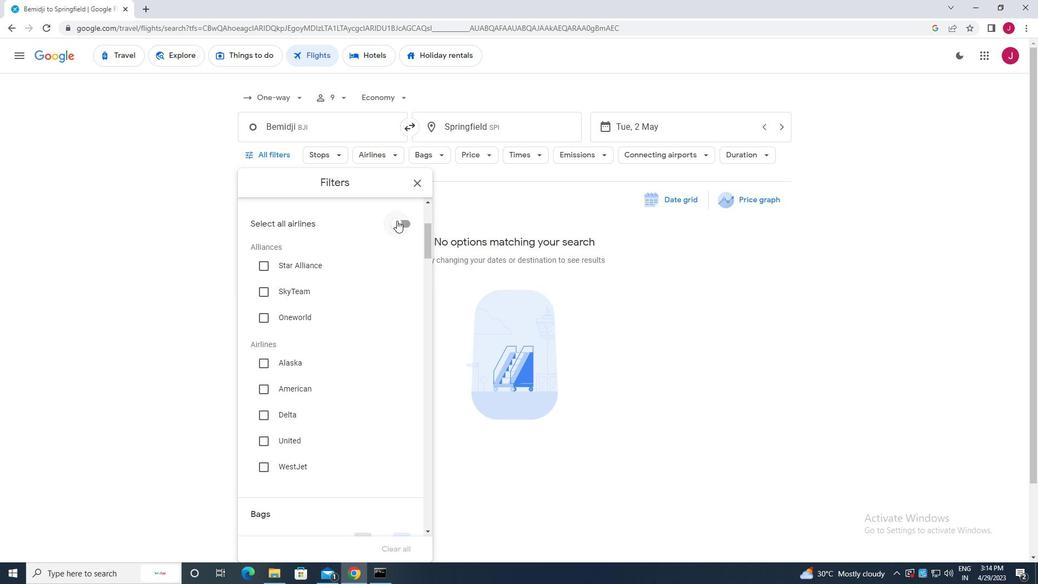 
Action: Mouse scrolled (403, 233) with delta (0, 0)
Screenshot: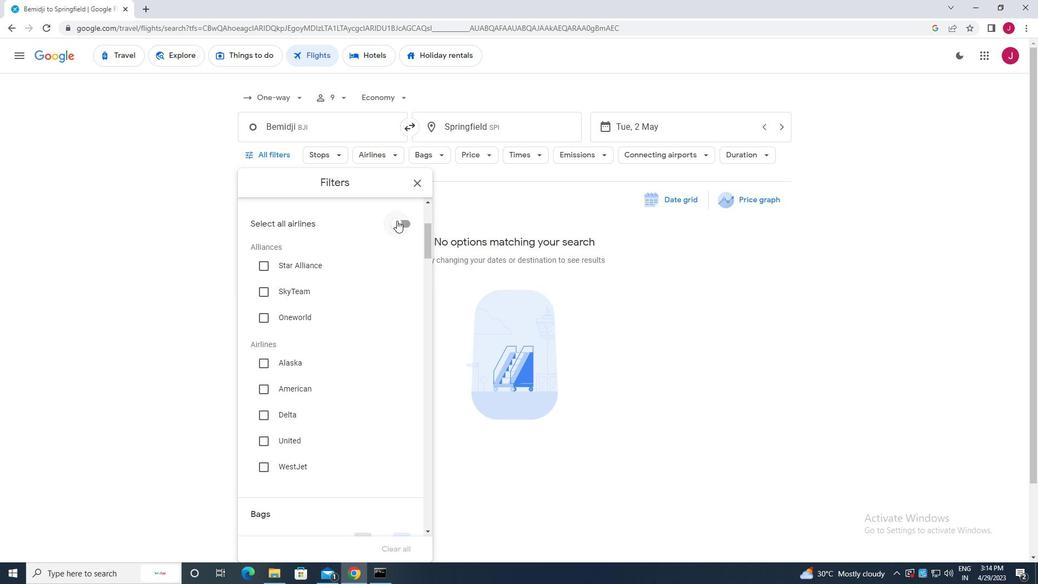 
Action: Mouse moved to (404, 241)
Screenshot: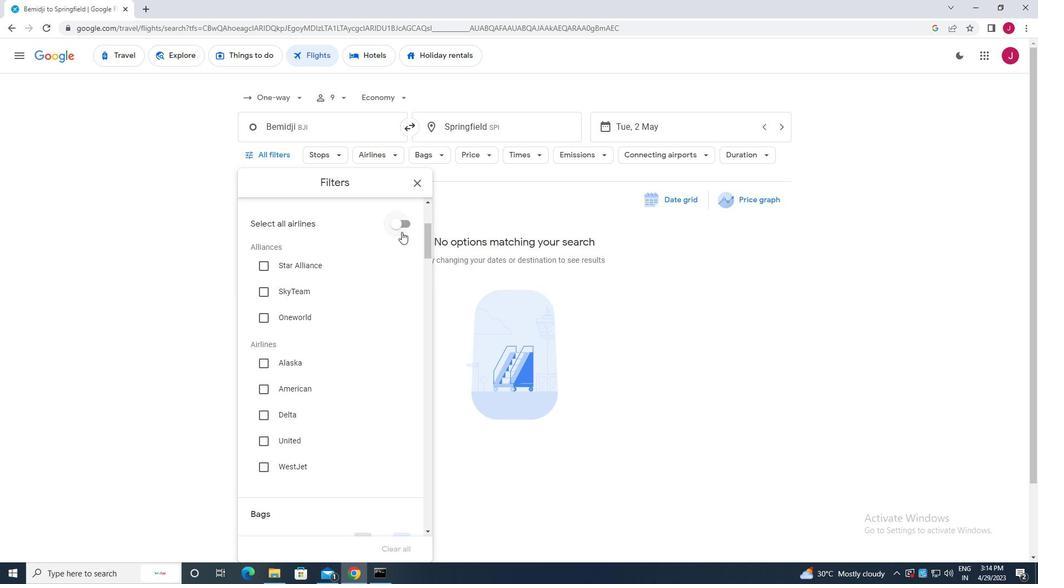 
Action: Mouse scrolled (404, 240) with delta (0, 0)
Screenshot: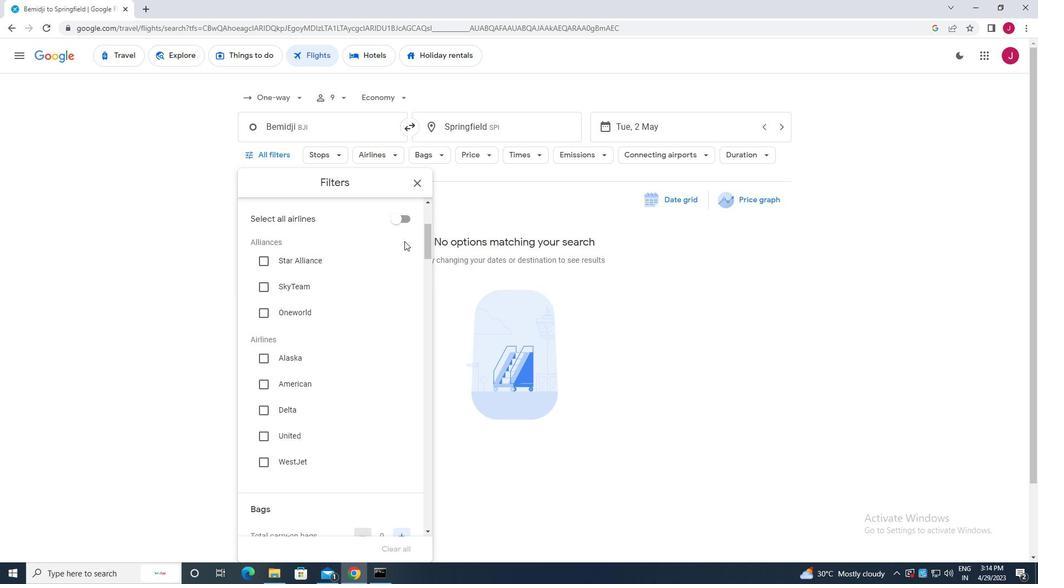 
Action: Mouse moved to (324, 251)
Screenshot: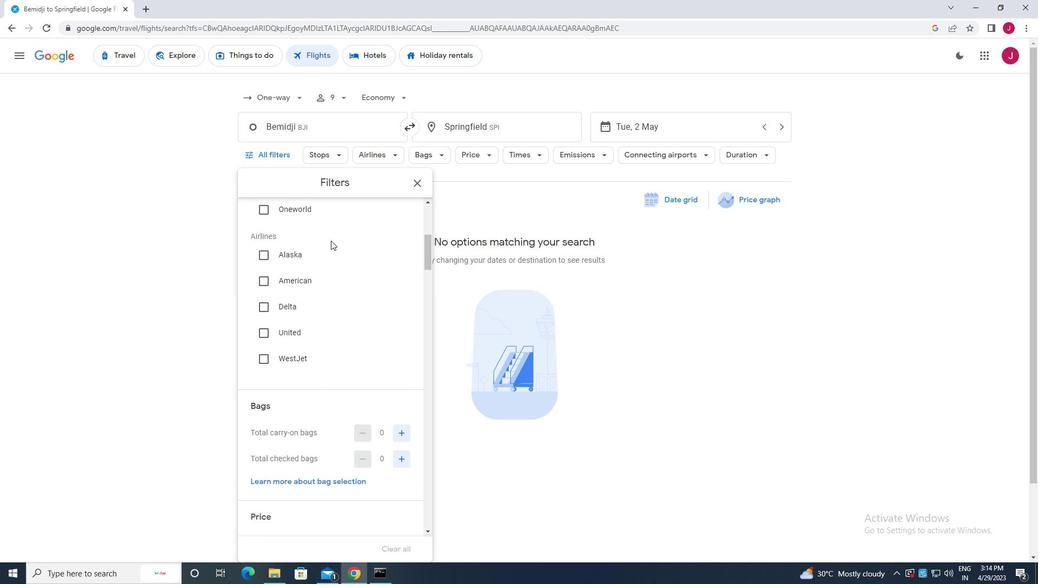 
Action: Mouse scrolled (324, 251) with delta (0, 0)
Screenshot: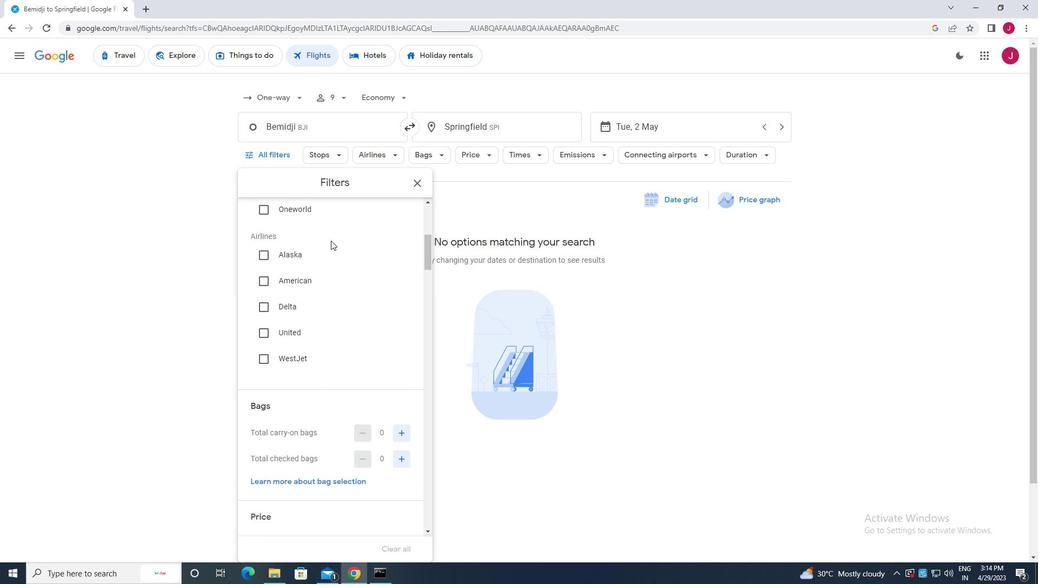 
Action: Mouse moved to (262, 414)
Screenshot: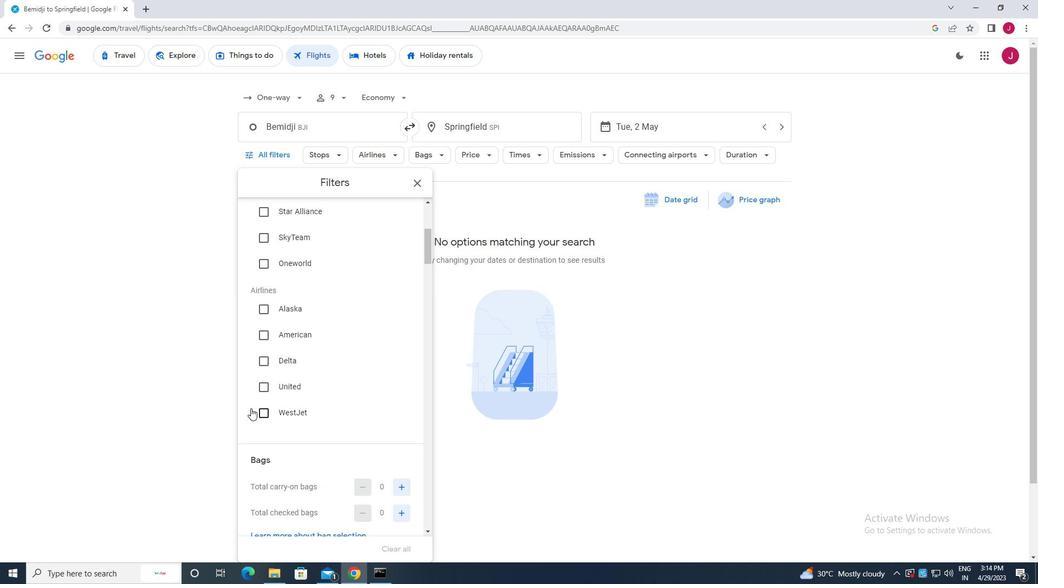 
Action: Mouse pressed left at (262, 414)
Screenshot: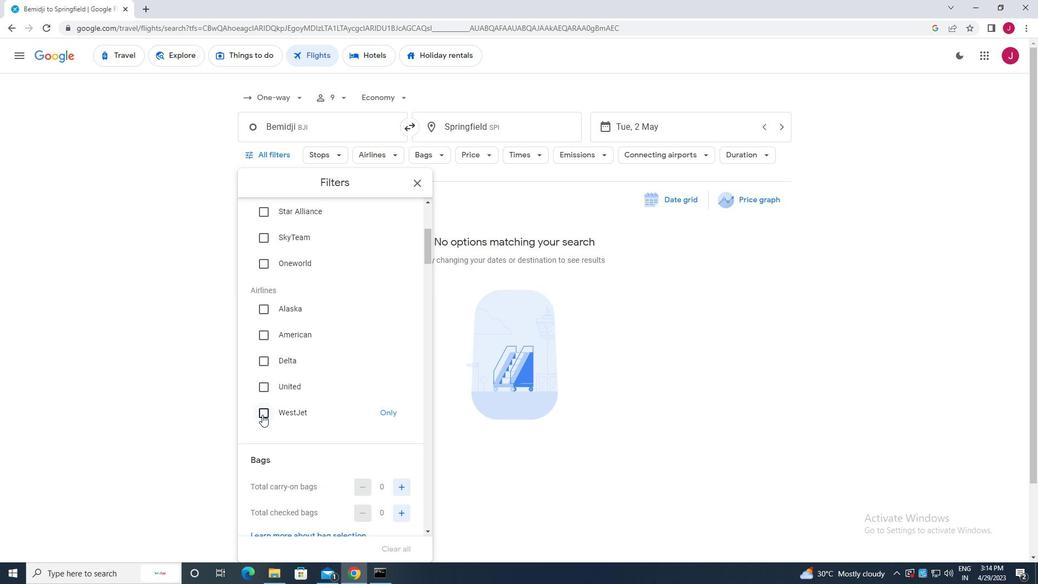 
Action: Mouse moved to (308, 383)
Screenshot: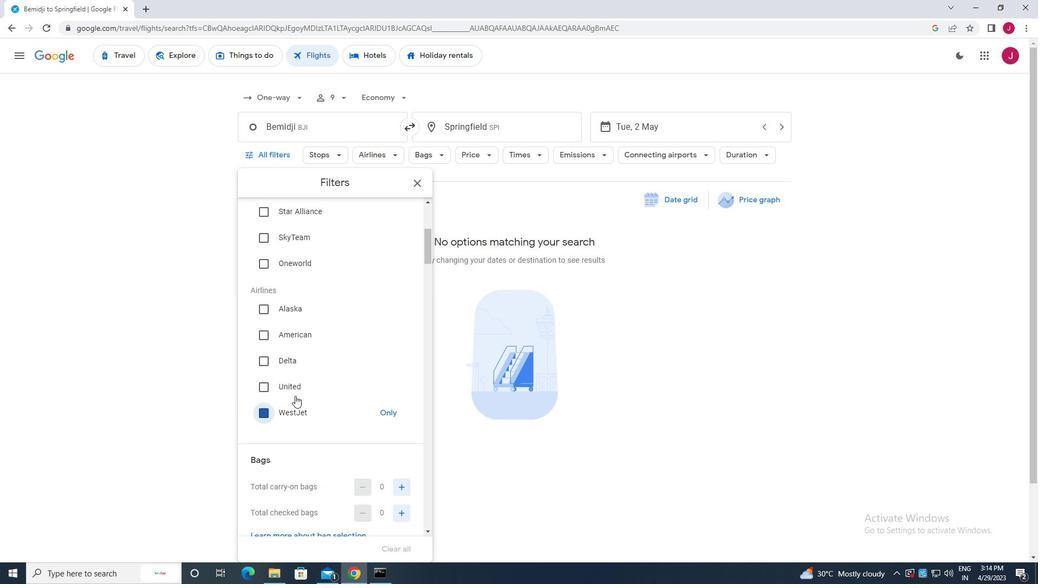 
Action: Mouse scrolled (308, 383) with delta (0, 0)
Screenshot: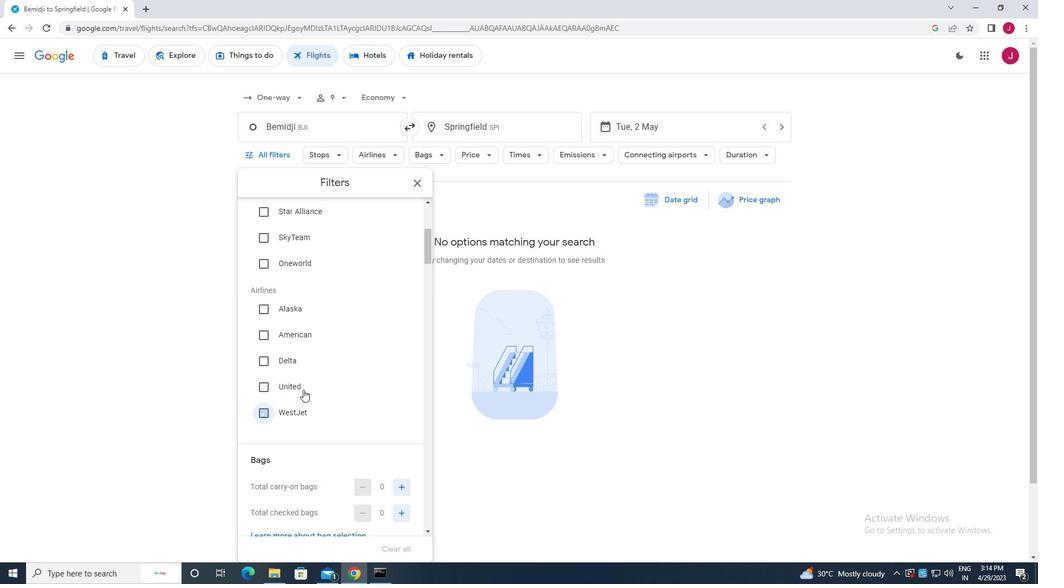 
Action: Mouse scrolled (308, 383) with delta (0, 0)
Screenshot: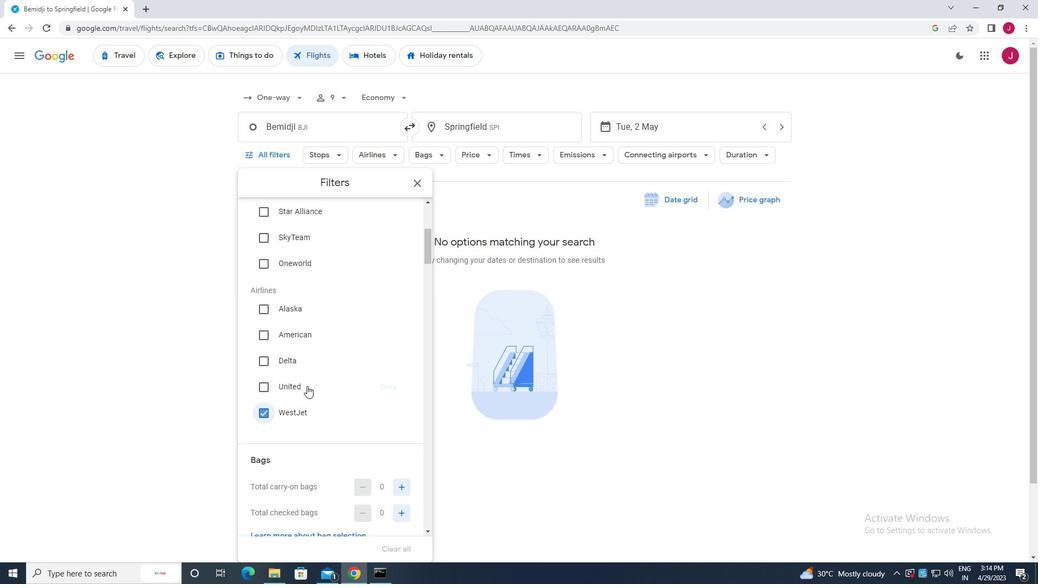 
Action: Mouse scrolled (308, 383) with delta (0, 0)
Screenshot: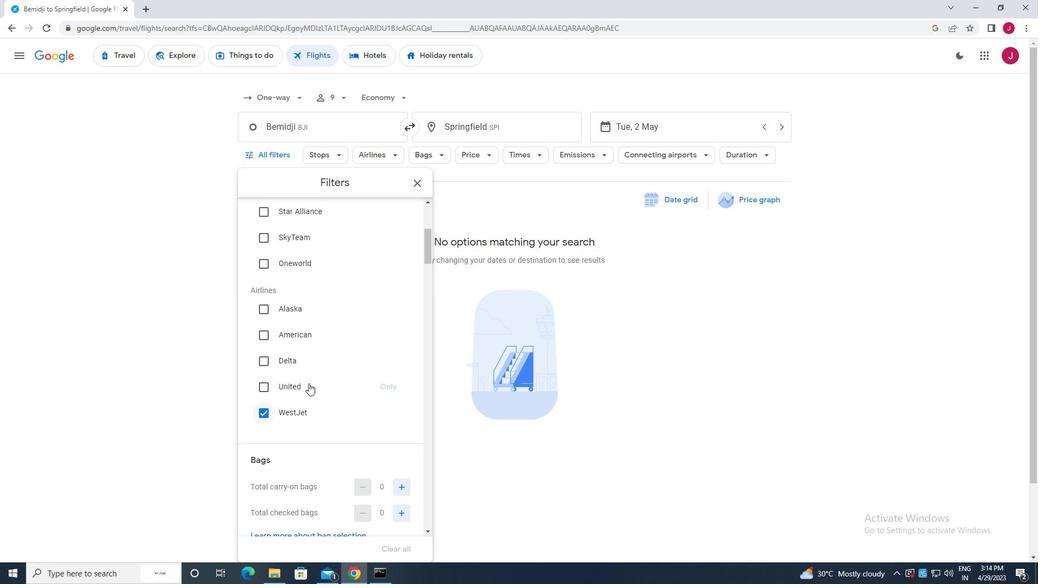 
Action: Mouse scrolled (308, 383) with delta (0, 0)
Screenshot: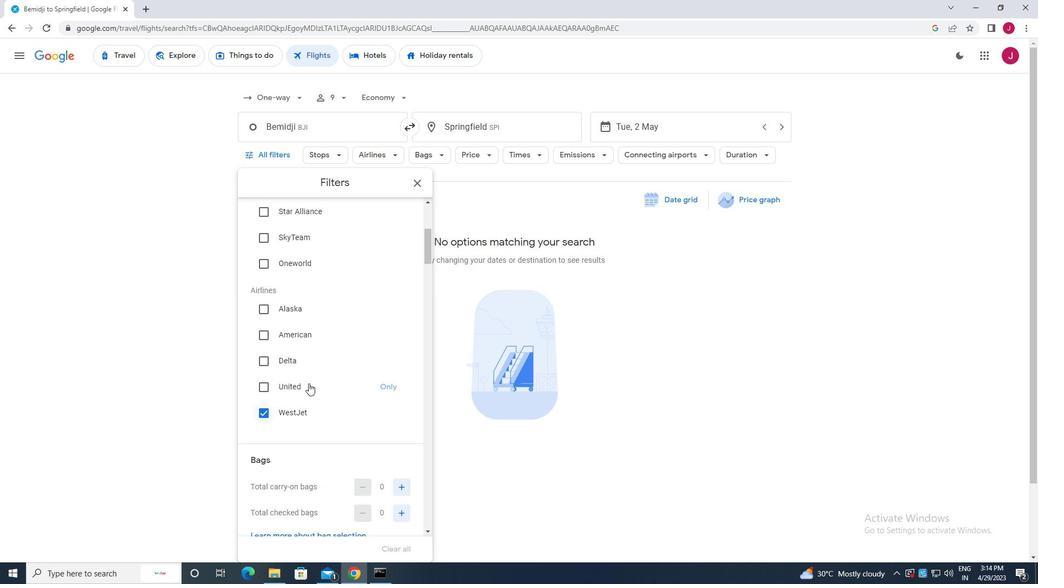 
Action: Mouse moved to (404, 404)
Screenshot: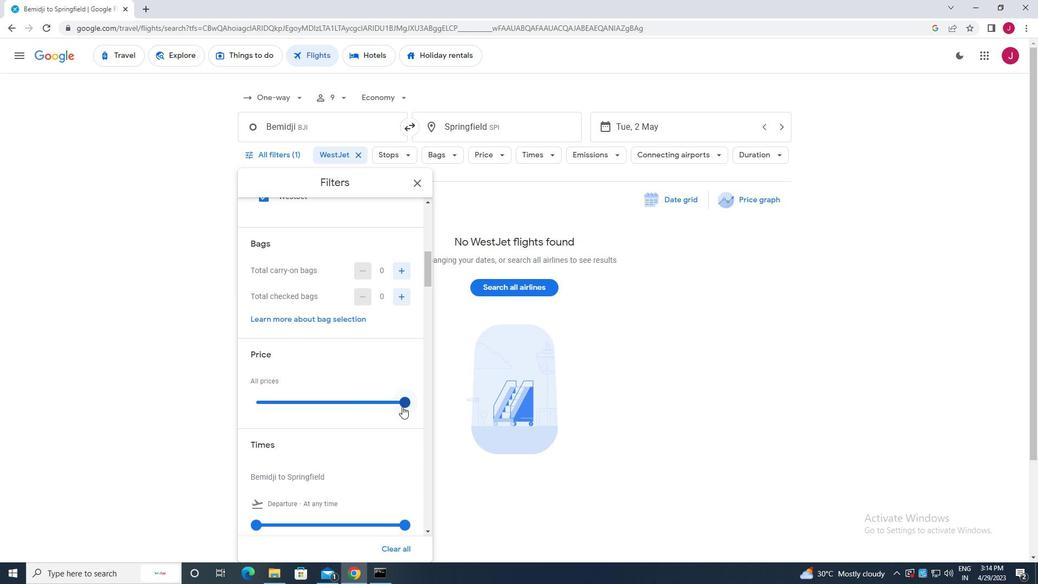 
Action: Mouse pressed left at (404, 404)
Screenshot: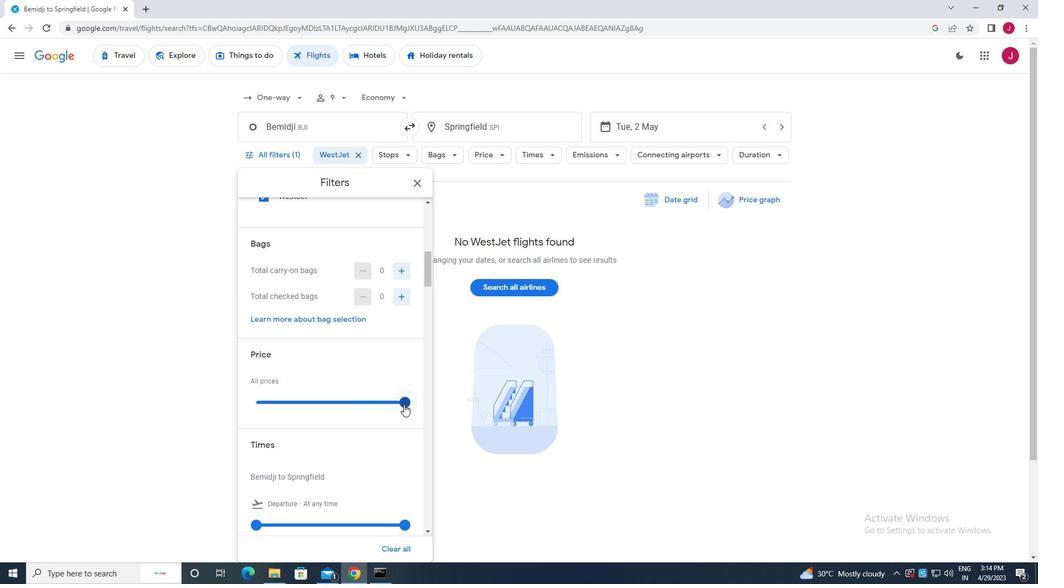 
Action: Mouse moved to (410, 403)
Screenshot: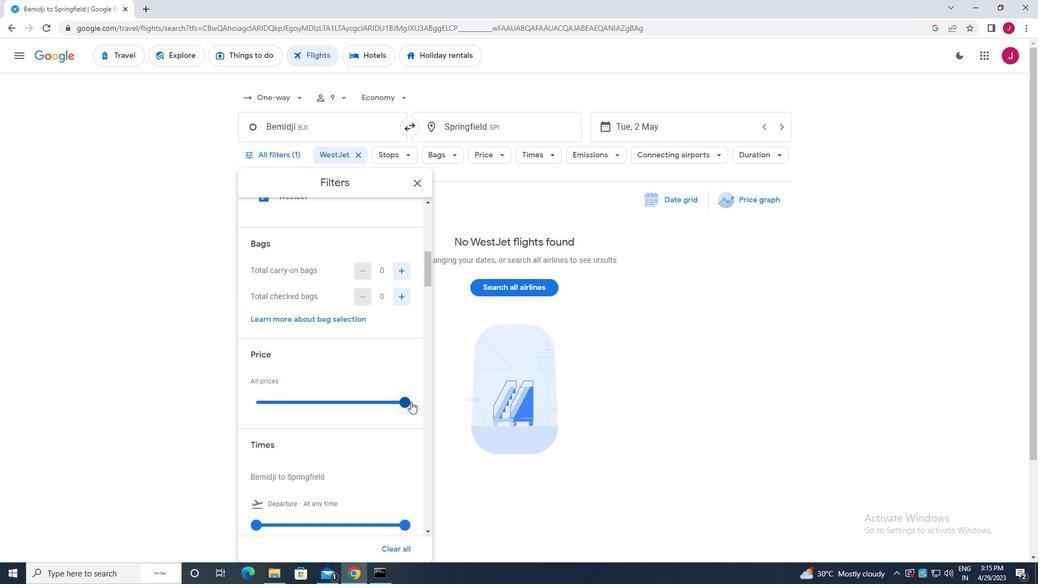 
Action: Mouse scrolled (410, 403) with delta (0, 0)
Screenshot: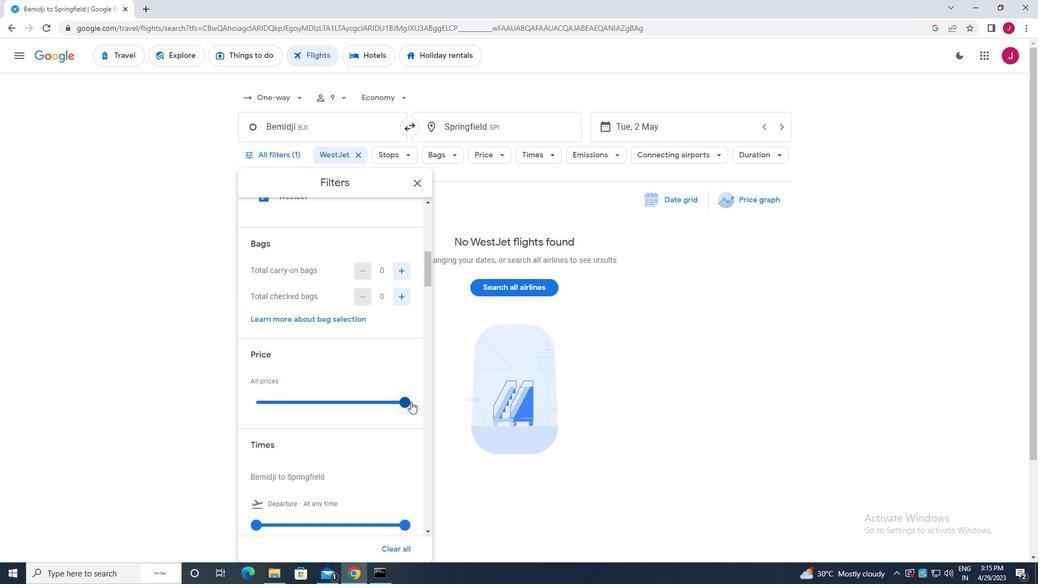 
Action: Mouse moved to (410, 404)
Screenshot: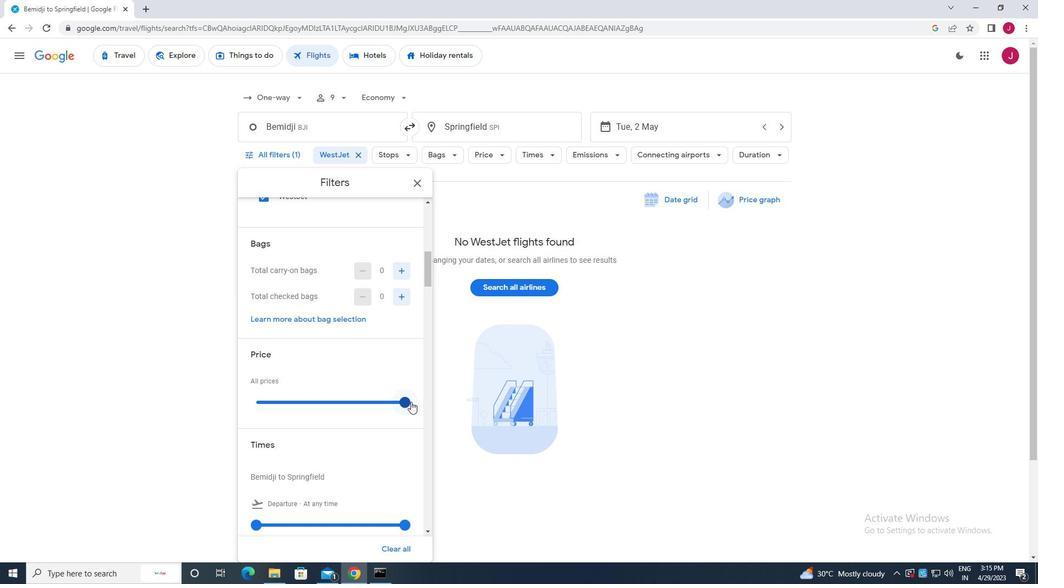 
Action: Mouse scrolled (410, 403) with delta (0, 0)
Screenshot: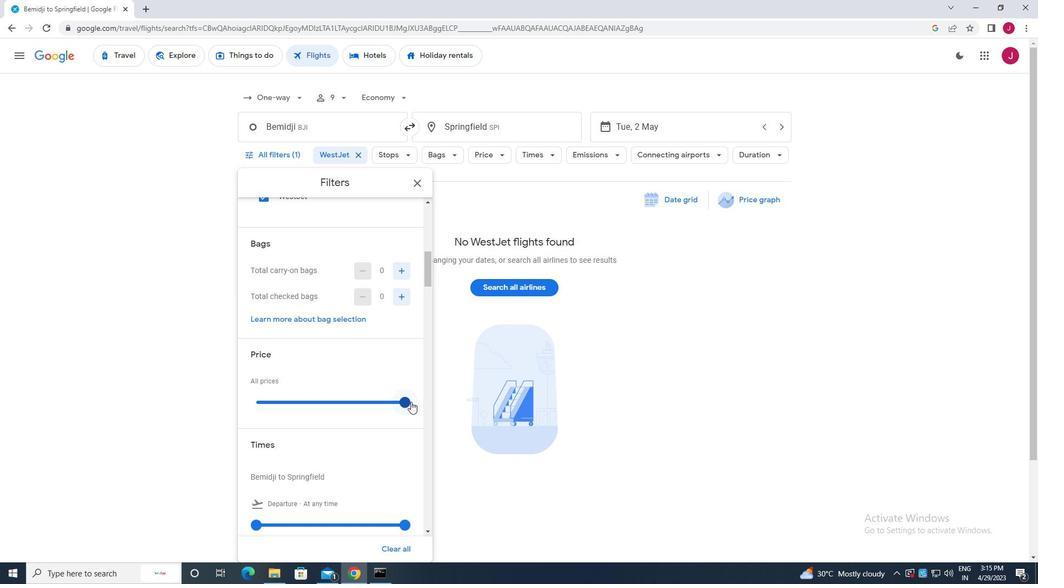 
Action: Mouse scrolled (410, 403) with delta (0, 0)
Screenshot: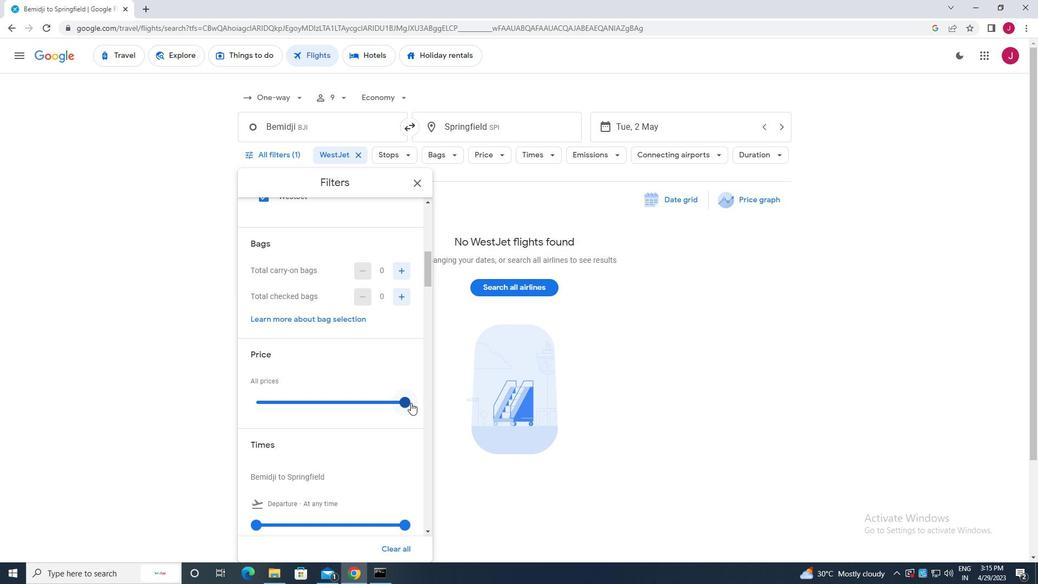
Action: Mouse moved to (255, 360)
Screenshot: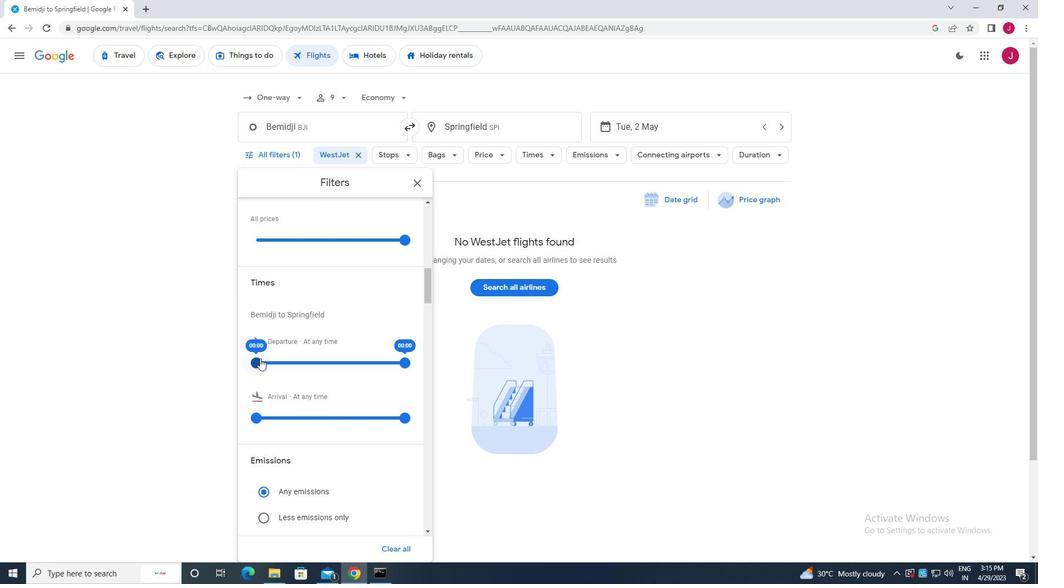 
Action: Mouse pressed left at (255, 360)
Screenshot: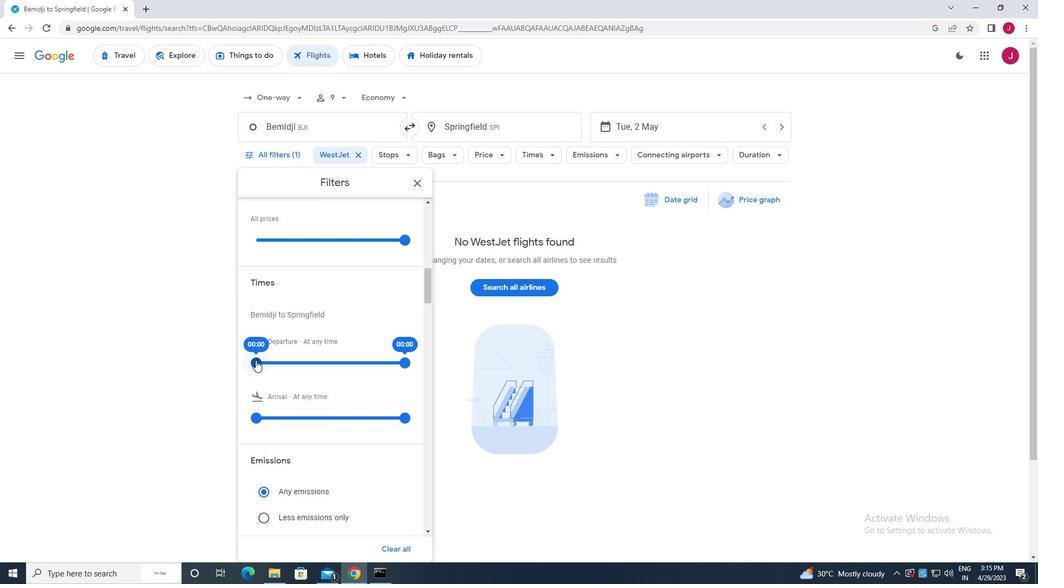 
Action: Mouse moved to (405, 361)
Screenshot: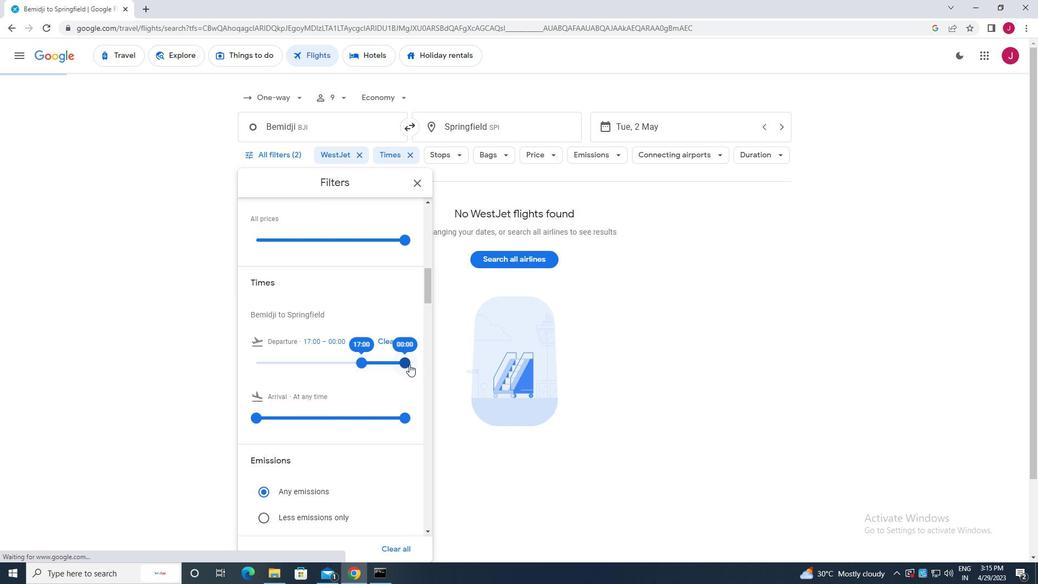 
Action: Mouse pressed left at (405, 361)
Screenshot: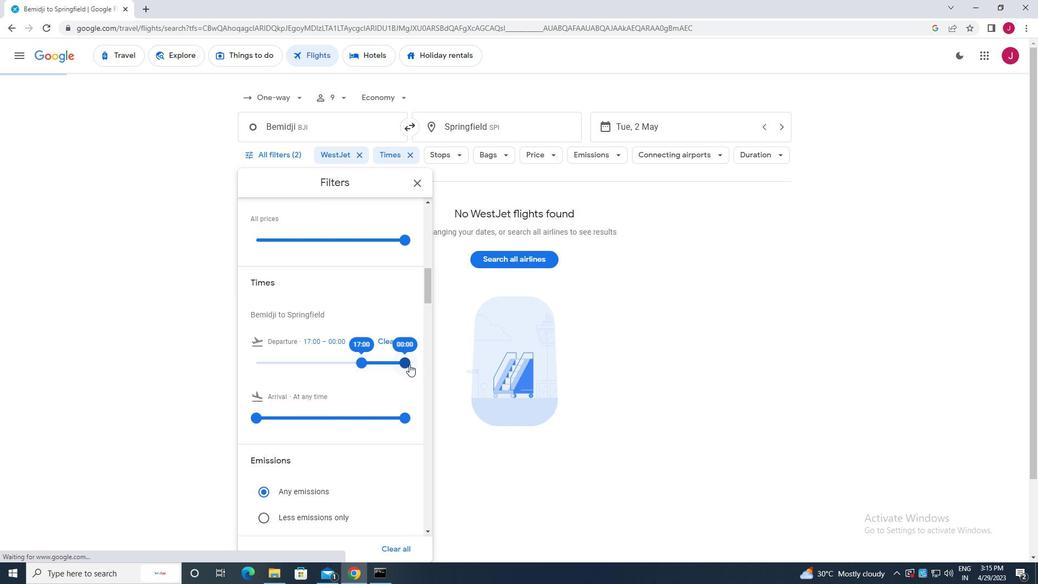 
Action: Mouse moved to (419, 179)
Screenshot: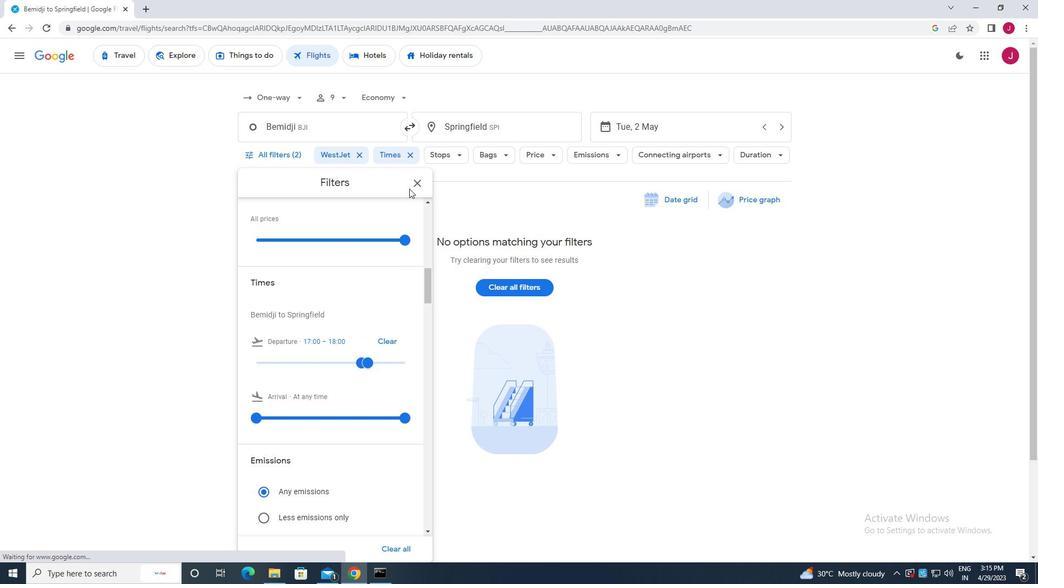 
Action: Mouse pressed left at (419, 179)
Screenshot: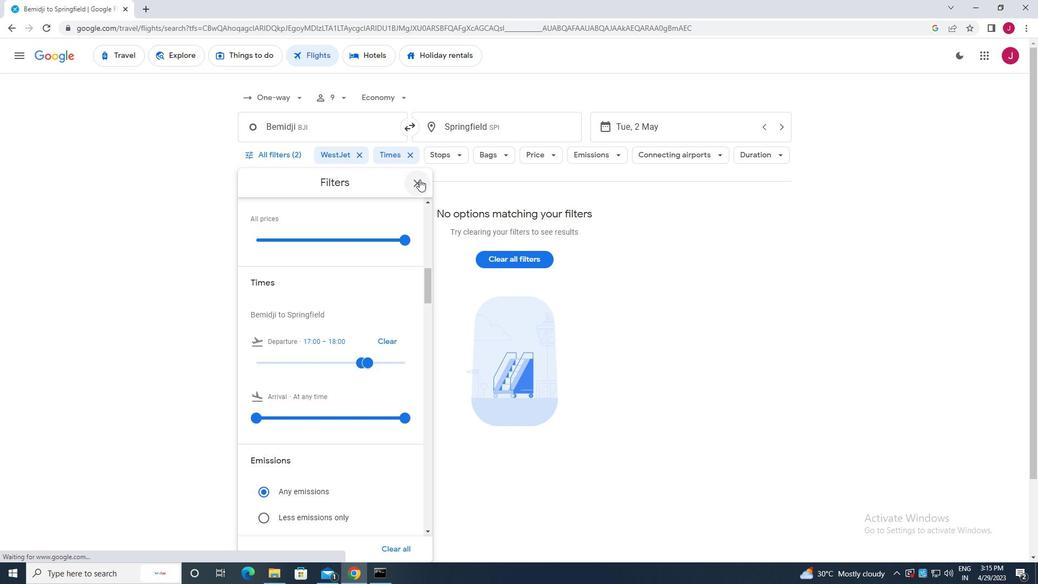 
Action: Mouse moved to (420, 179)
Screenshot: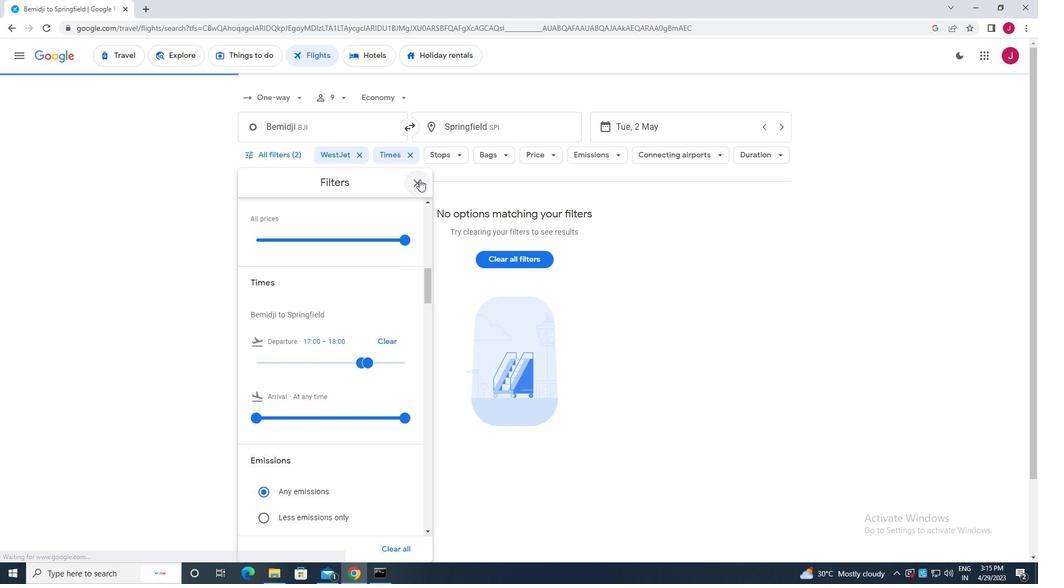 
